 Task: In the Contact  Ariana_Allen@estee-lauder.com, Create email and send with subject: 'We're Thrilled to Welcome You ', and with mail content 'Good Day,_x000D_
Embrace the power of innovation. Our disruptive solution will propel your industry forward and position you as a leader in your field._x000D_
Best Regards', attach the document: Terms_and_conditions.doc and insert image: visitingcard.jpg. Below Best Regards, write Twitter and insert the URL: 'twitter.com'. Mark checkbox to create task to follow up : Tomorrow. Logged in from softage.1@softage.net
Action: Mouse moved to (86, 55)
Screenshot: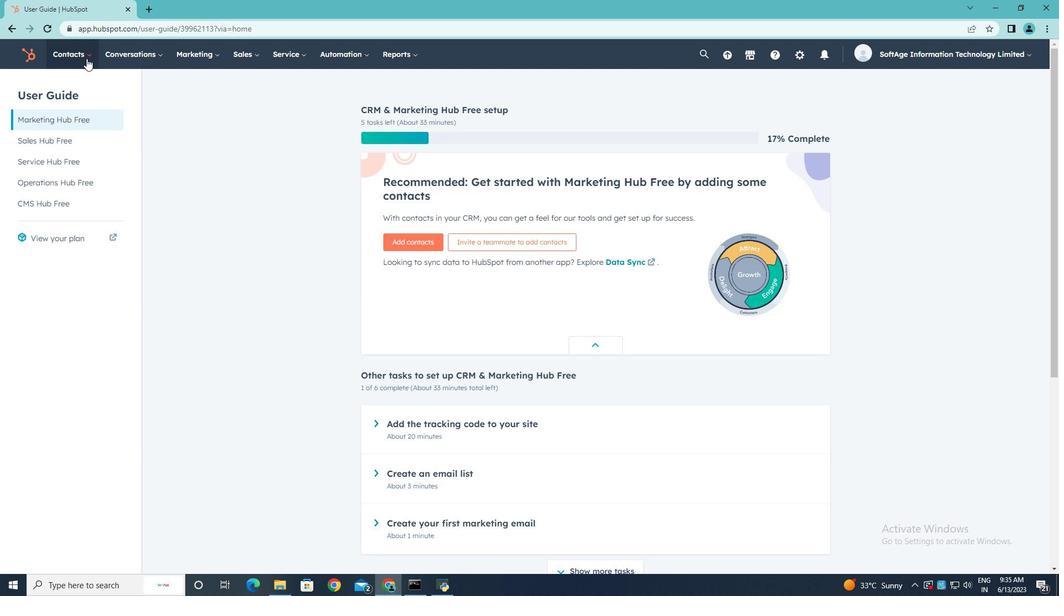 
Action: Mouse pressed left at (86, 55)
Screenshot: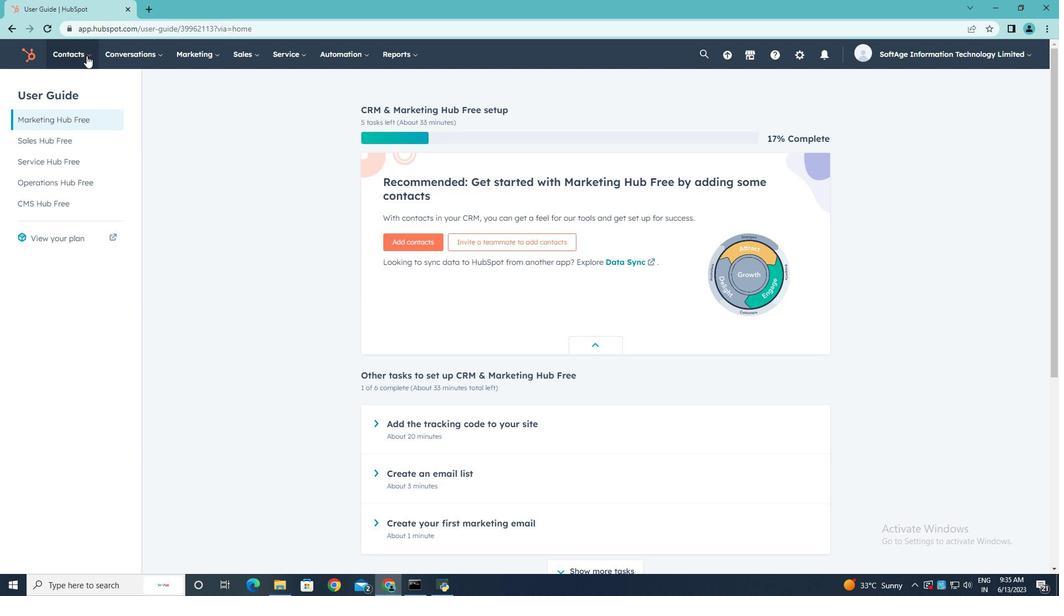 
Action: Mouse moved to (78, 88)
Screenshot: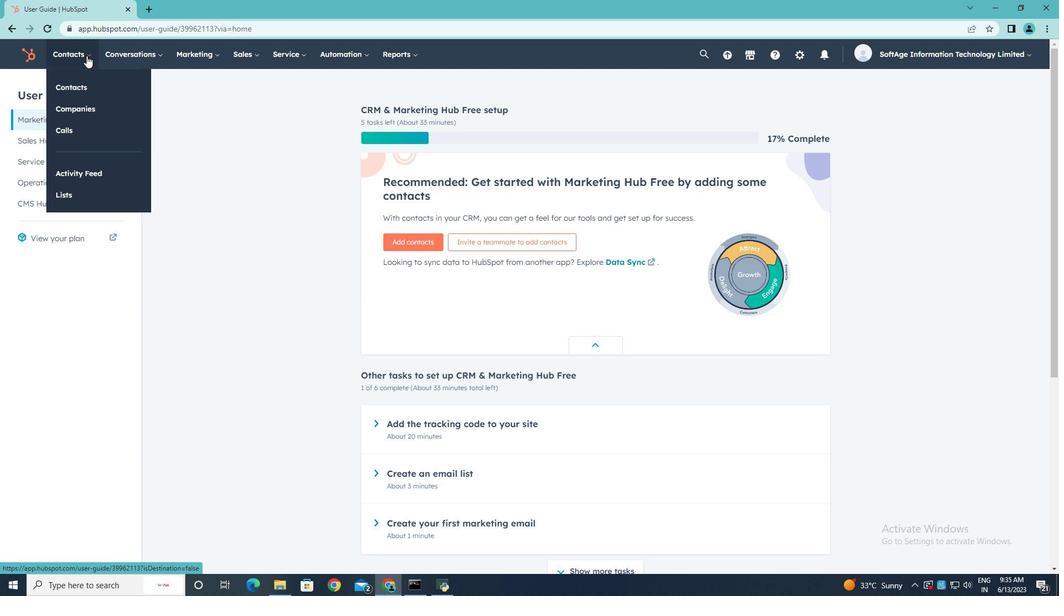 
Action: Mouse pressed left at (78, 88)
Screenshot: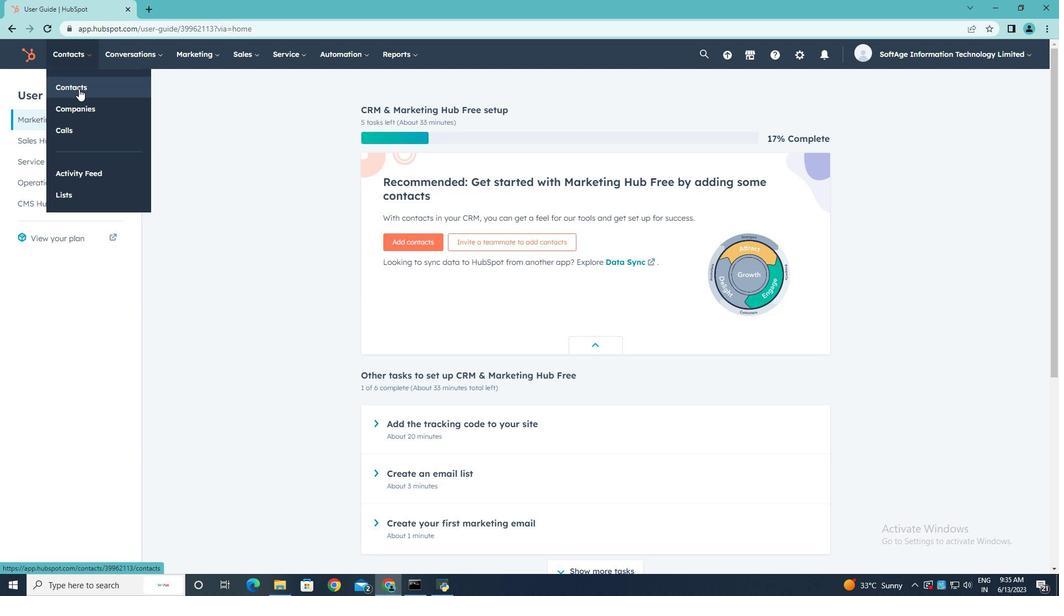 
Action: Mouse moved to (95, 183)
Screenshot: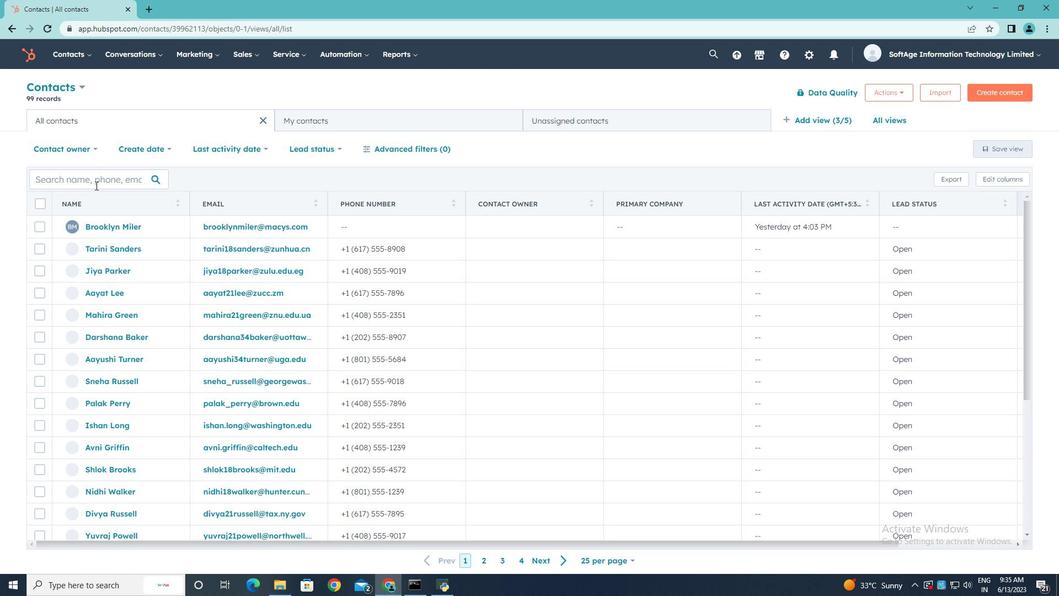 
Action: Mouse pressed left at (95, 183)
Screenshot: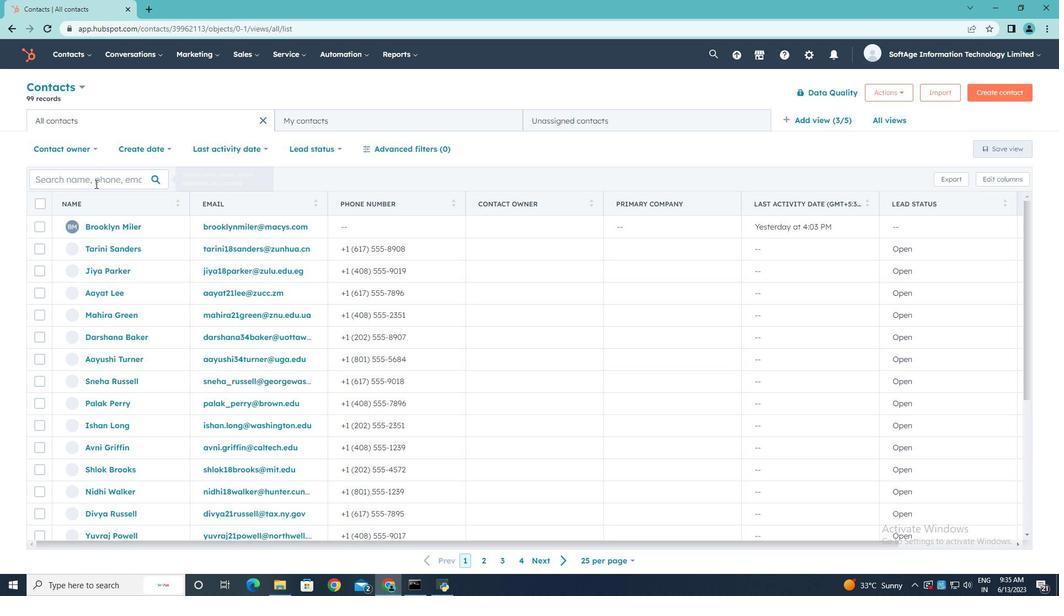 
Action: Key pressed <Key.shift>Ariana<Key.shift_r>_<Key.shift>Allen<Key.shift>@estee-lauder
Screenshot: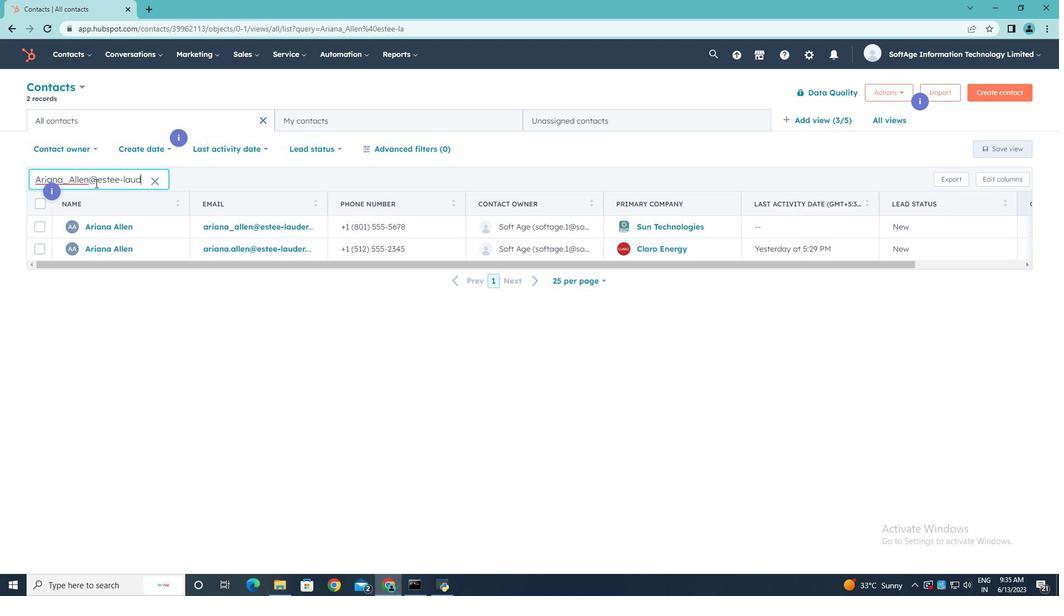
Action: Mouse moved to (108, 226)
Screenshot: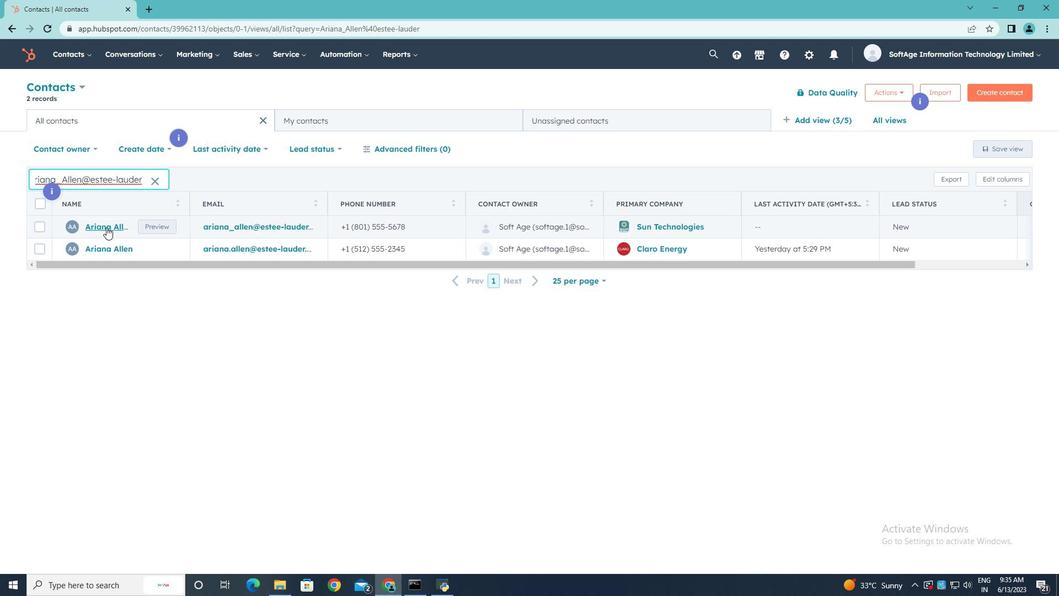 
Action: Mouse pressed left at (108, 226)
Screenshot: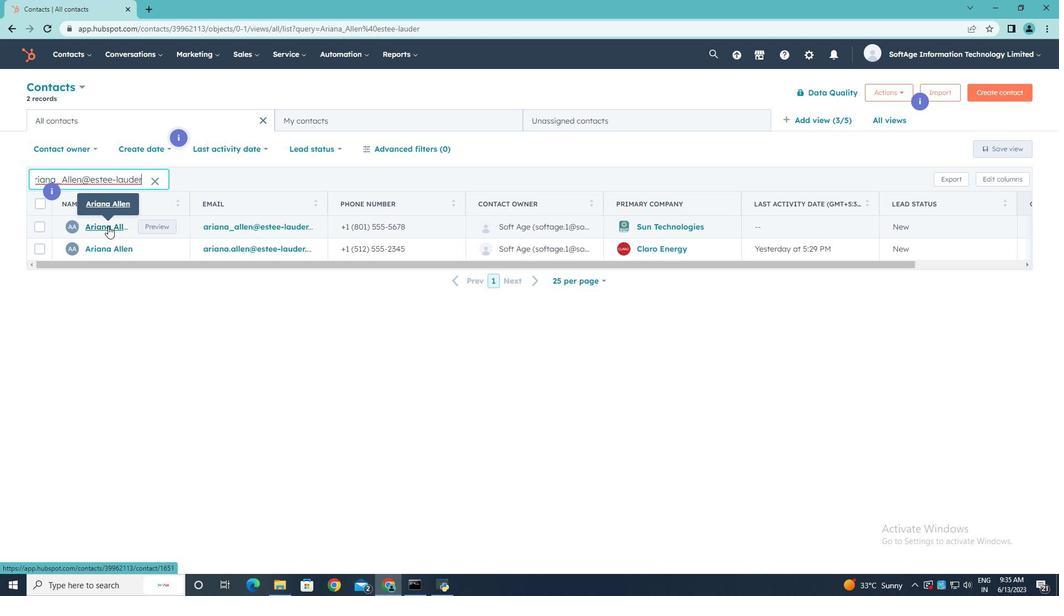 
Action: Mouse moved to (79, 184)
Screenshot: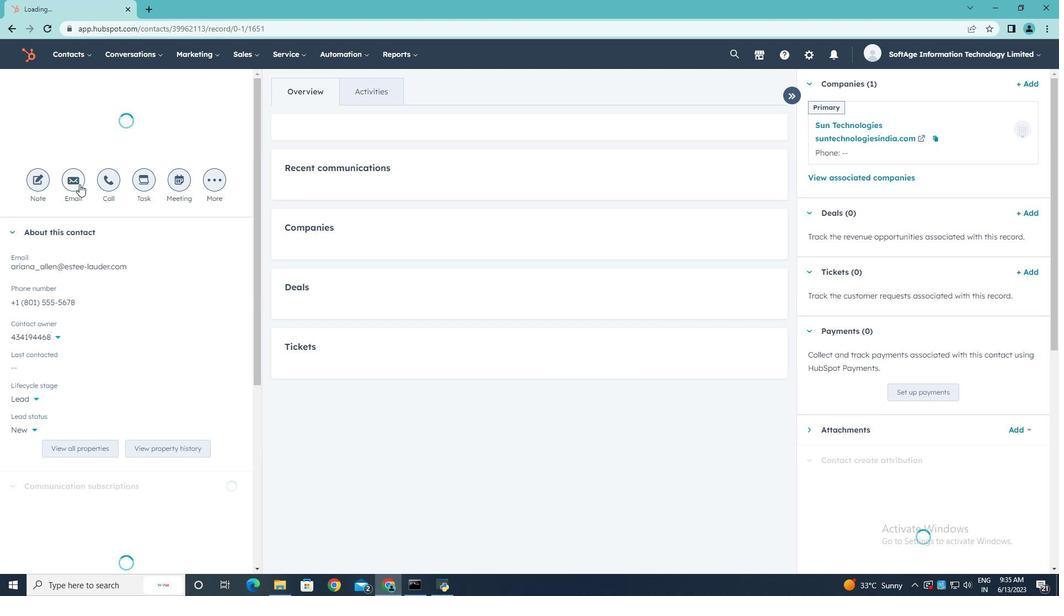 
Action: Mouse pressed left at (79, 184)
Screenshot: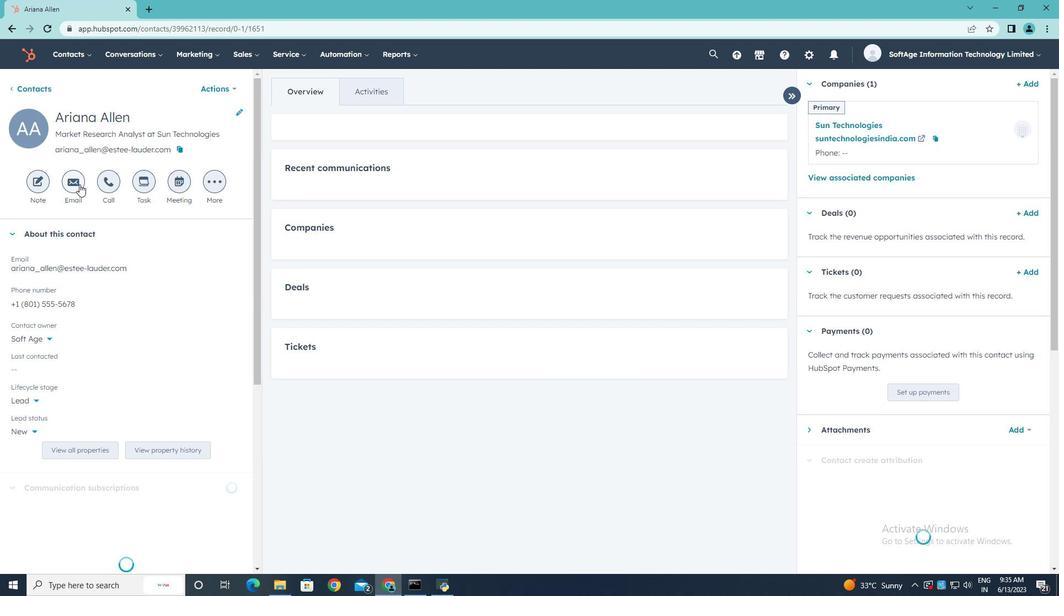 
Action: Mouse moved to (789, 374)
Screenshot: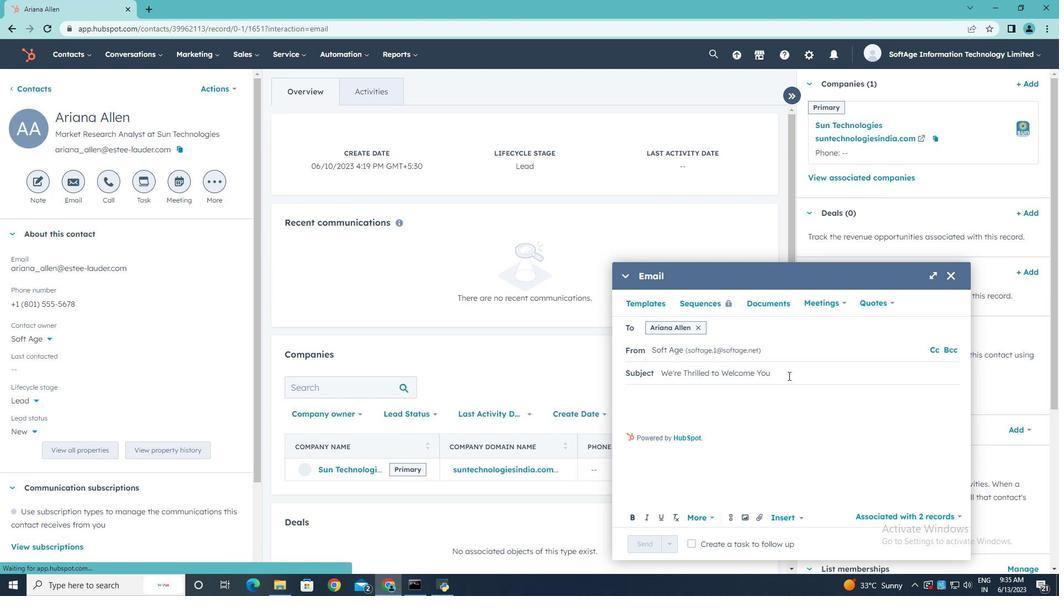 
Action: Mouse pressed left at (789, 374)
Screenshot: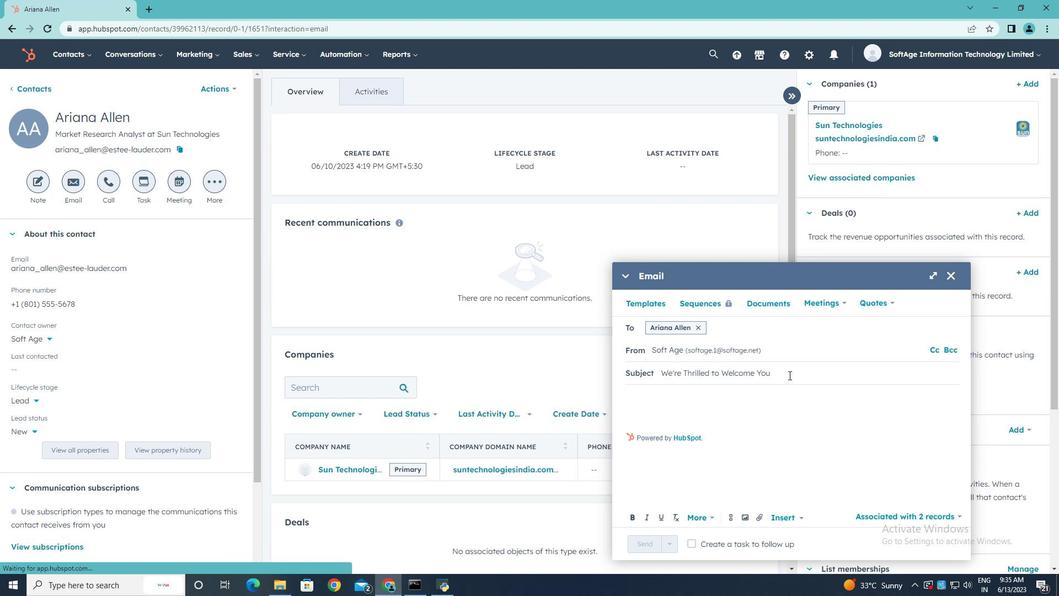 
Action: Mouse moved to (607, 363)
Screenshot: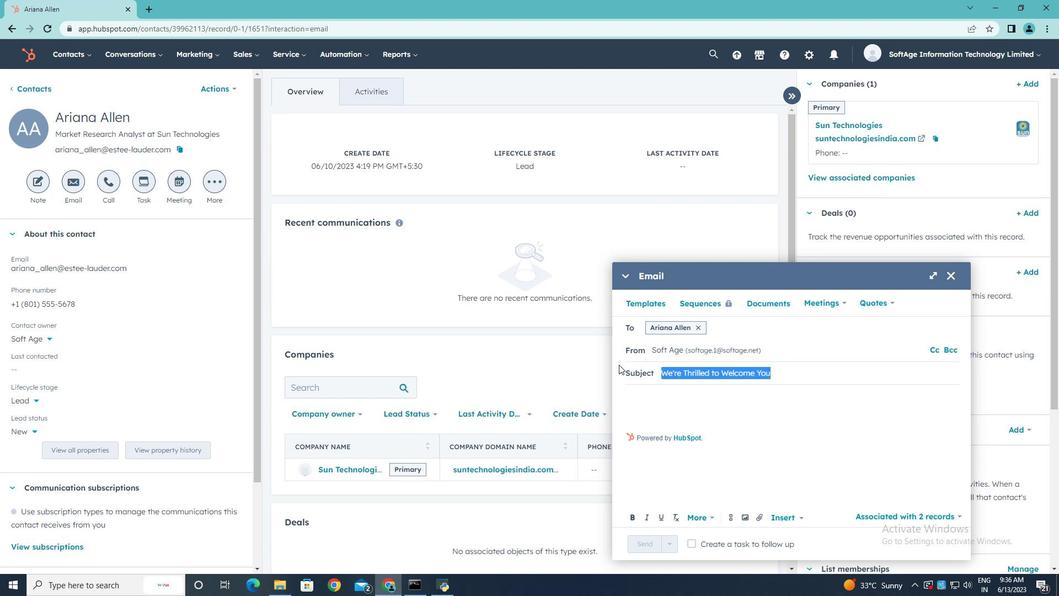 
Action: Key pressed <Key.shift>We're<Key.space><Key.shift>Thrilled<Key.space>to<Key.space><Key.shift>Welcome<Key.space><Key.shift>You
Screenshot: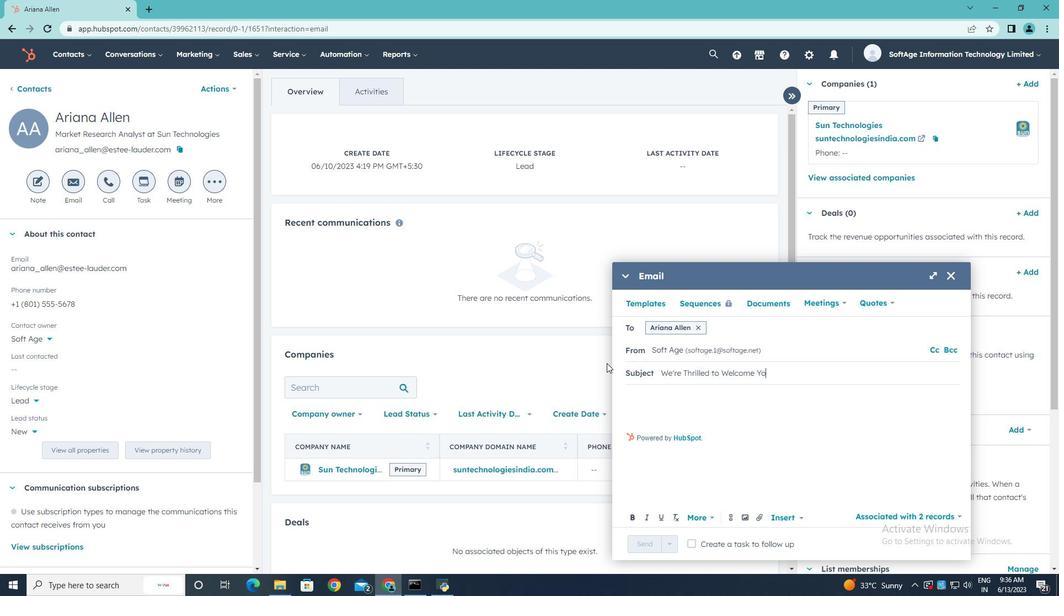 
Action: Mouse moved to (635, 396)
Screenshot: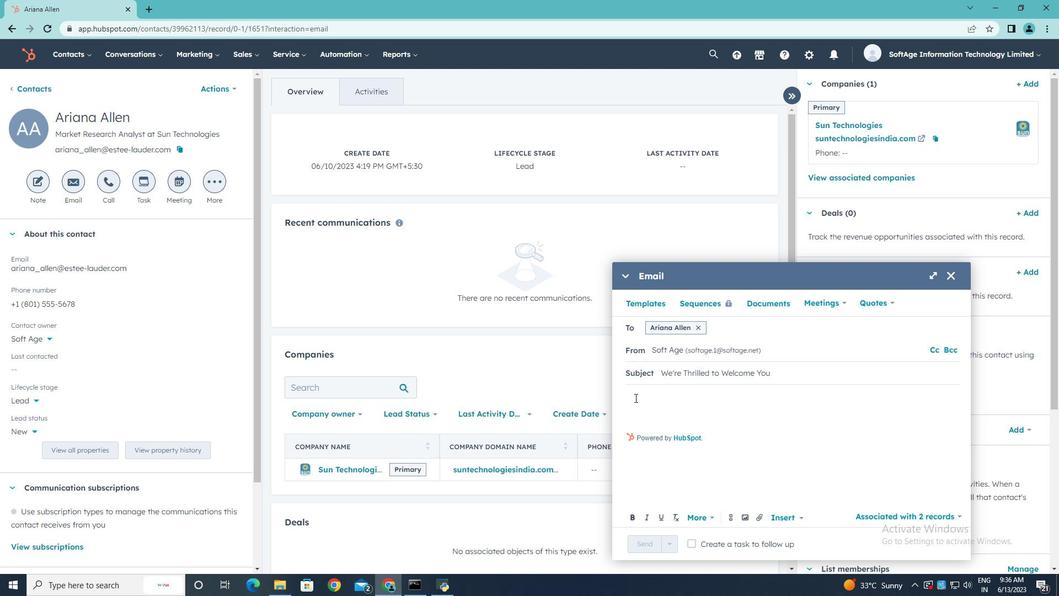 
Action: Mouse pressed left at (635, 396)
Screenshot: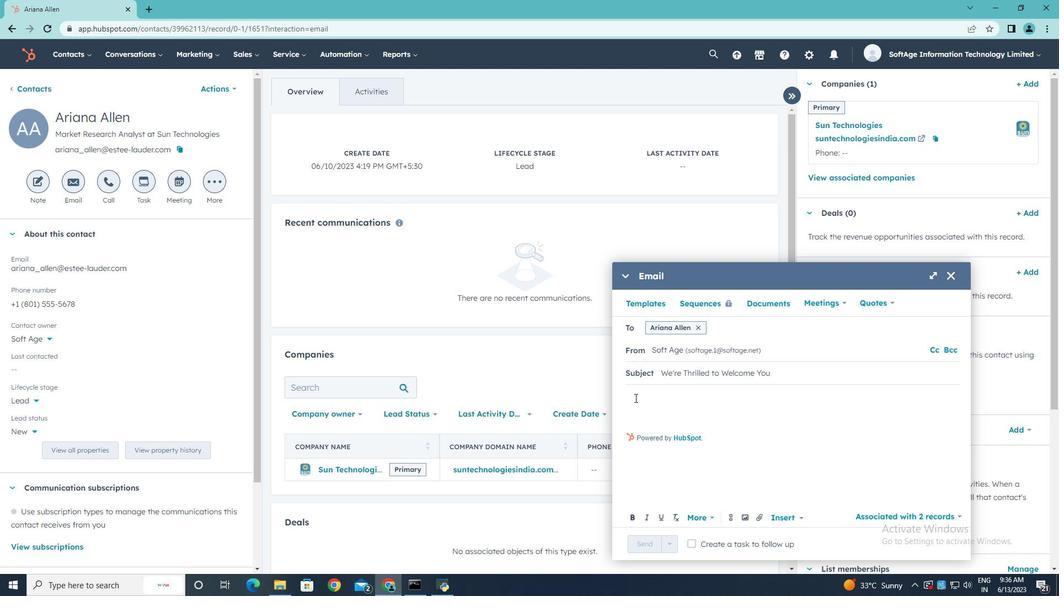 
Action: Mouse moved to (635, 396)
Screenshot: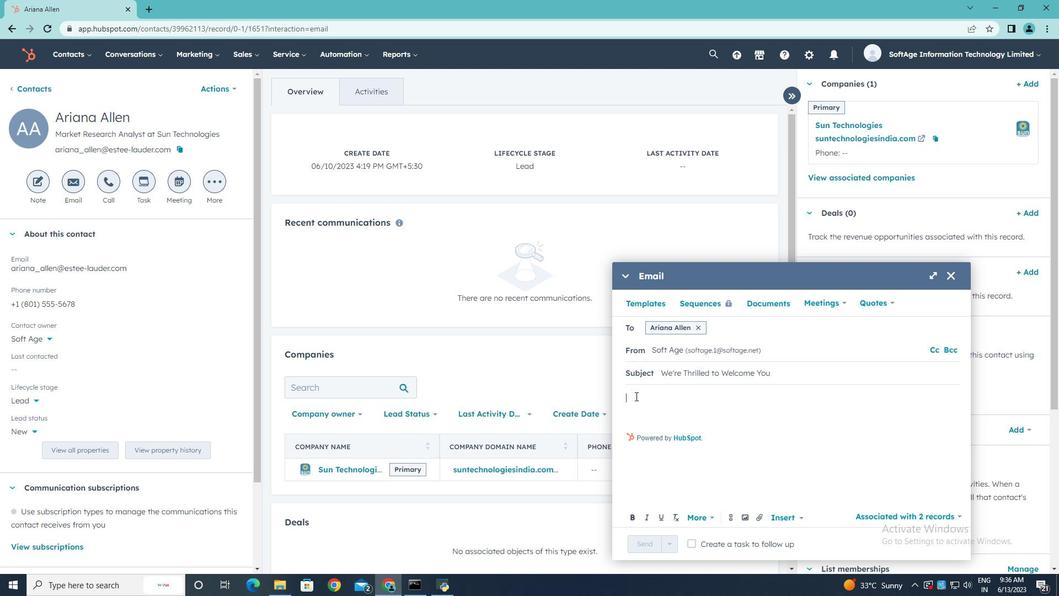 
Action: Key pressed <Key.shift><Key.shift><Key.shift><Key.shift>Good<Key.space><Key.shift>Day,
Screenshot: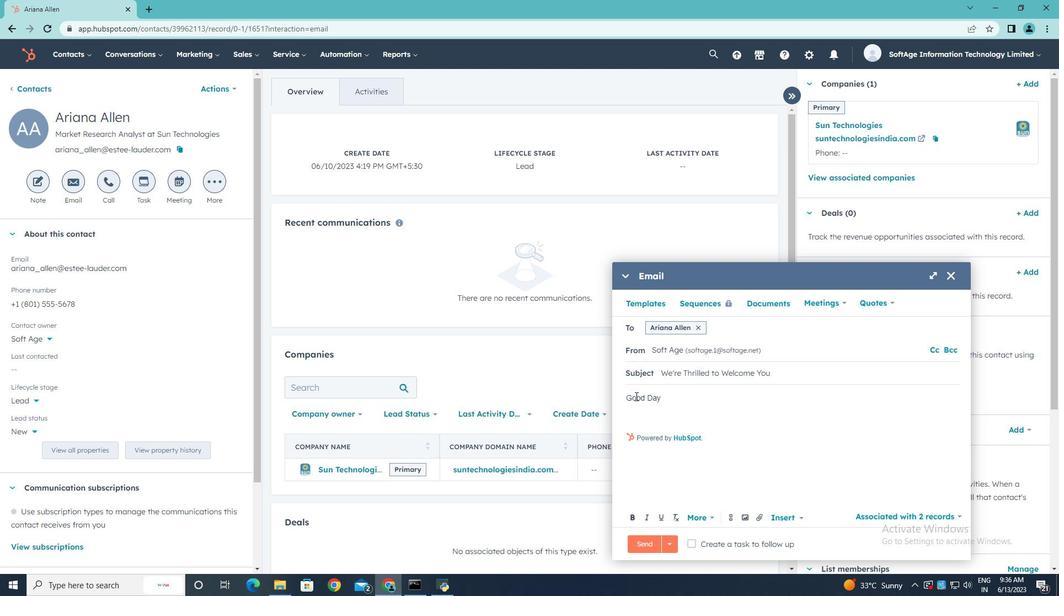 
Action: Mouse moved to (628, 409)
Screenshot: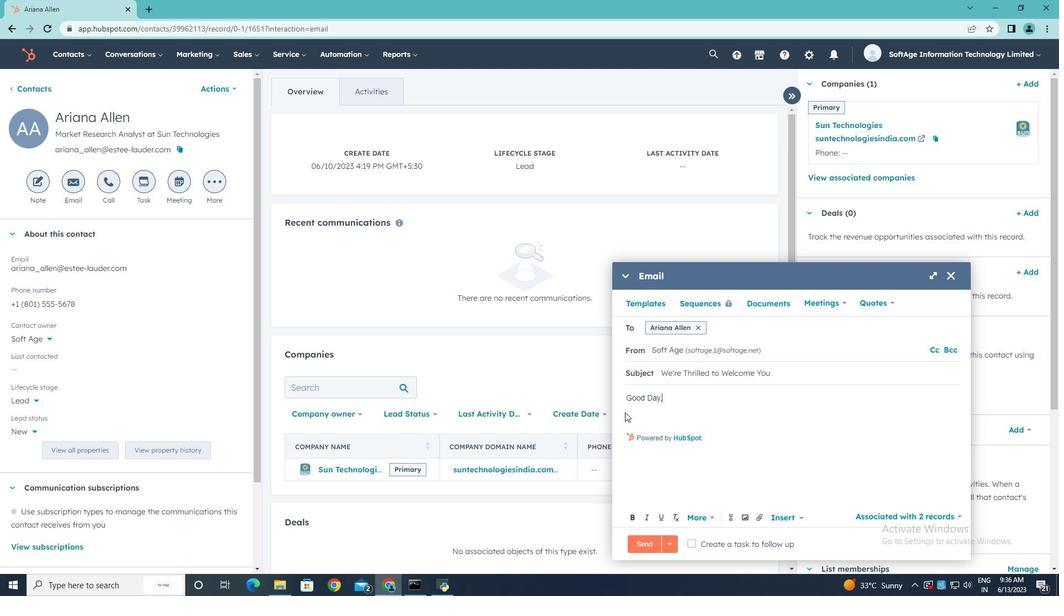 
Action: Mouse pressed left at (628, 409)
Screenshot: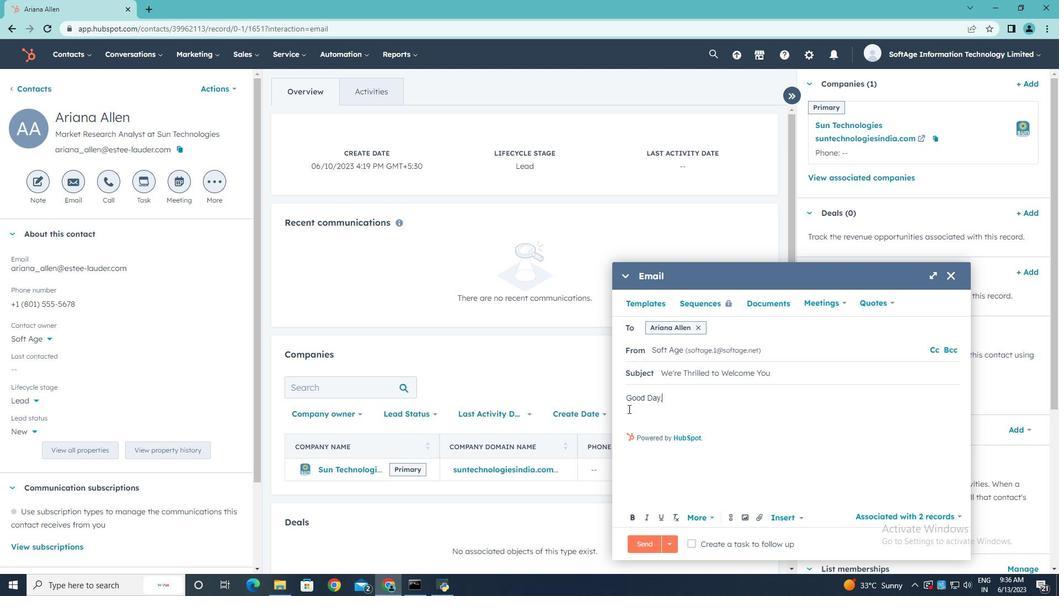 
Action: Mouse moved to (651, 251)
Screenshot: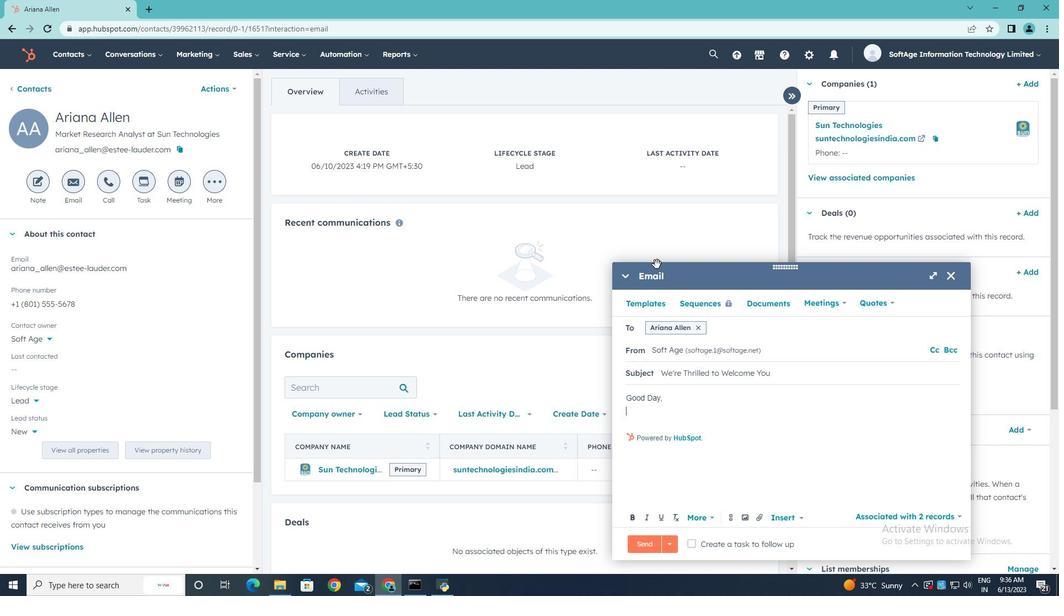 
Action: Key pressed <Key.shift>Embrace<Key.space>the<Key.space>power<Key.space>of<Key.space>innovation.<Key.space><Key.shift>Our<Key.space>disruptive<Key.space>solution<Key.space>wo<Key.backspace>ill<Key.space>propr<Key.backspace><Key.backspace>pel<Key.space>your<Key.space>industry<Key.space>forward<Key.space>and<Key.space>position<Key.space>you<Key.space>as<Key.space>a<Key.space>leader<Key.space>in<Key.space>your<Key.space>field.
Screenshot: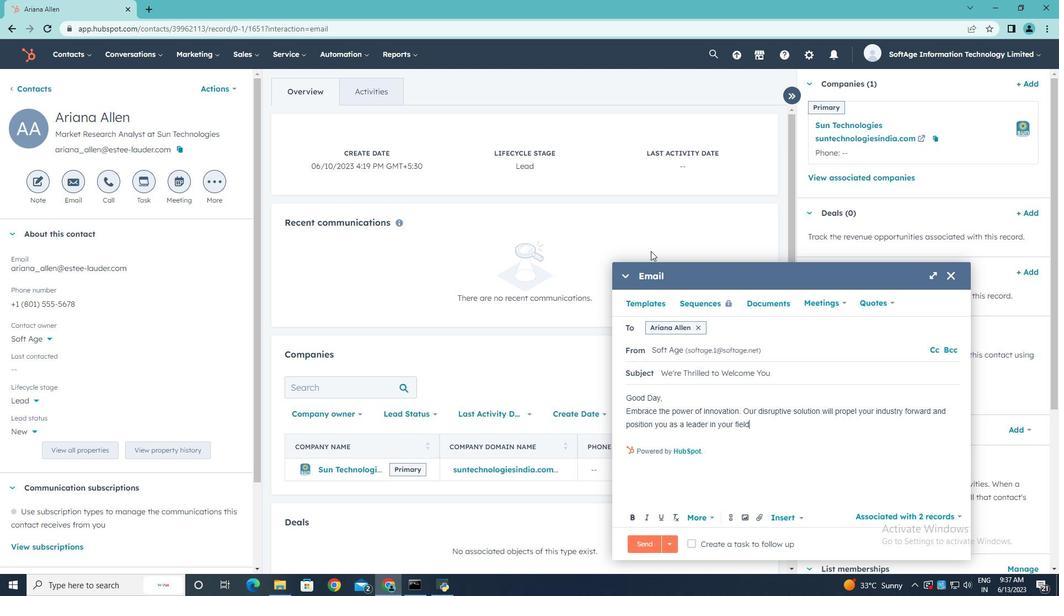 
Action: Mouse moved to (643, 435)
Screenshot: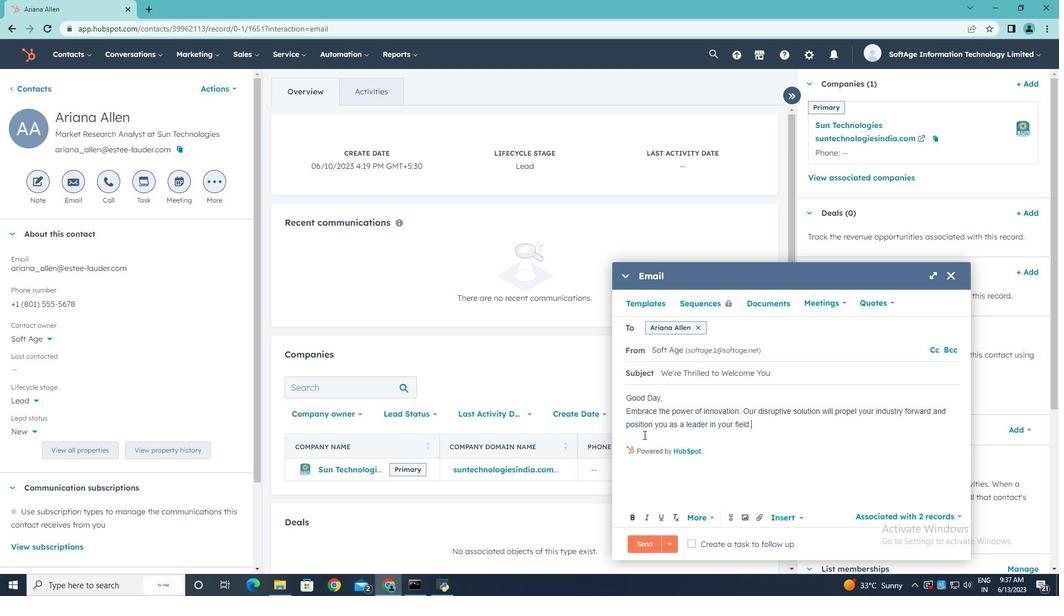 
Action: Mouse pressed left at (643, 435)
Screenshot: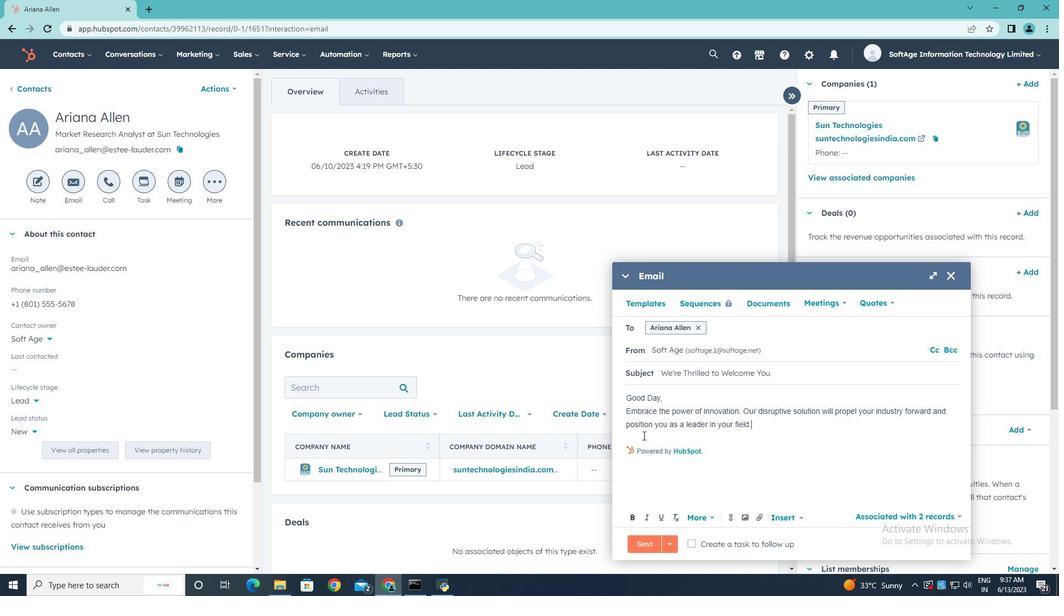 
Action: Mouse moved to (643, 435)
Screenshot: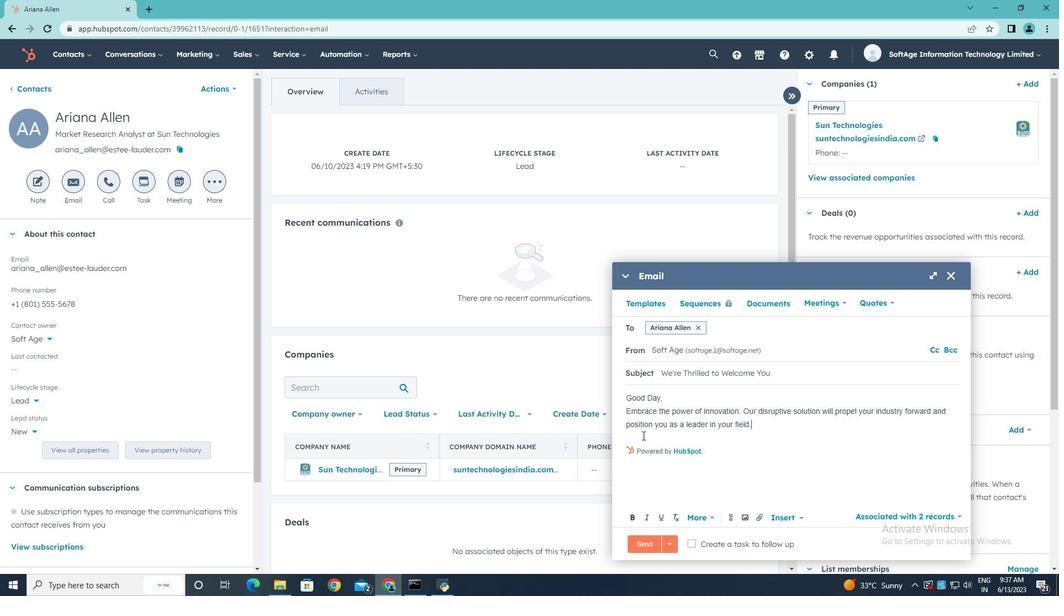 
Action: Key pressed <Key.shift>Best<Key.space><Key.shift>Regards,
Screenshot: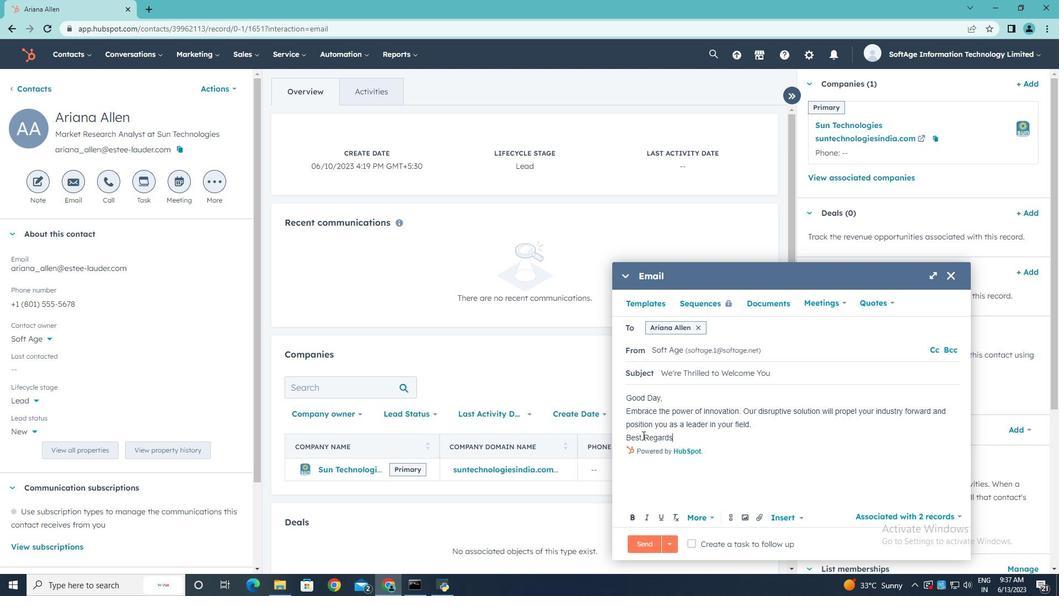 
Action: Mouse moved to (762, 519)
Screenshot: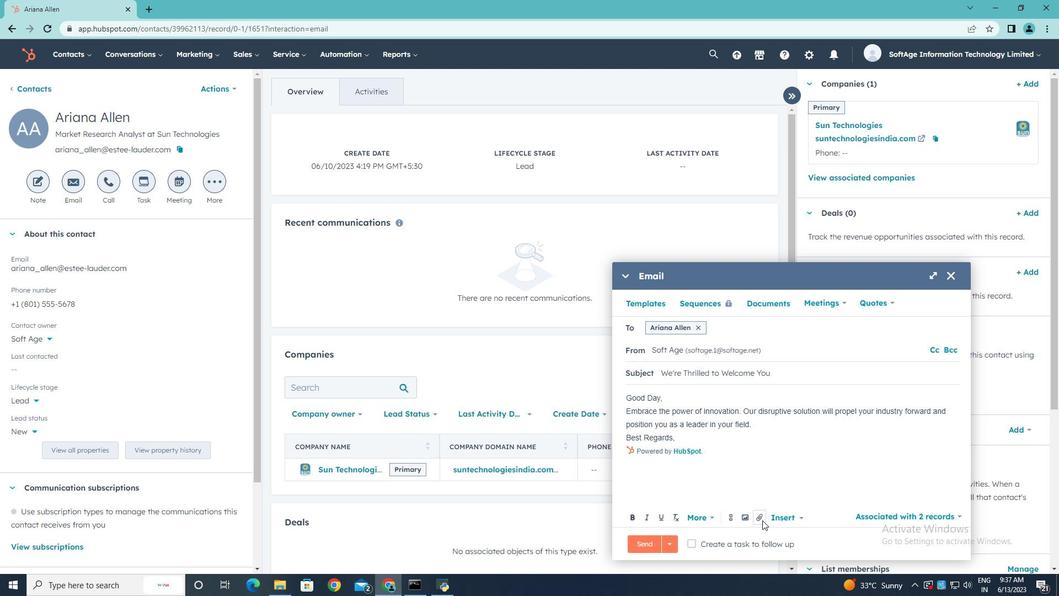 
Action: Mouse pressed left at (762, 519)
Screenshot: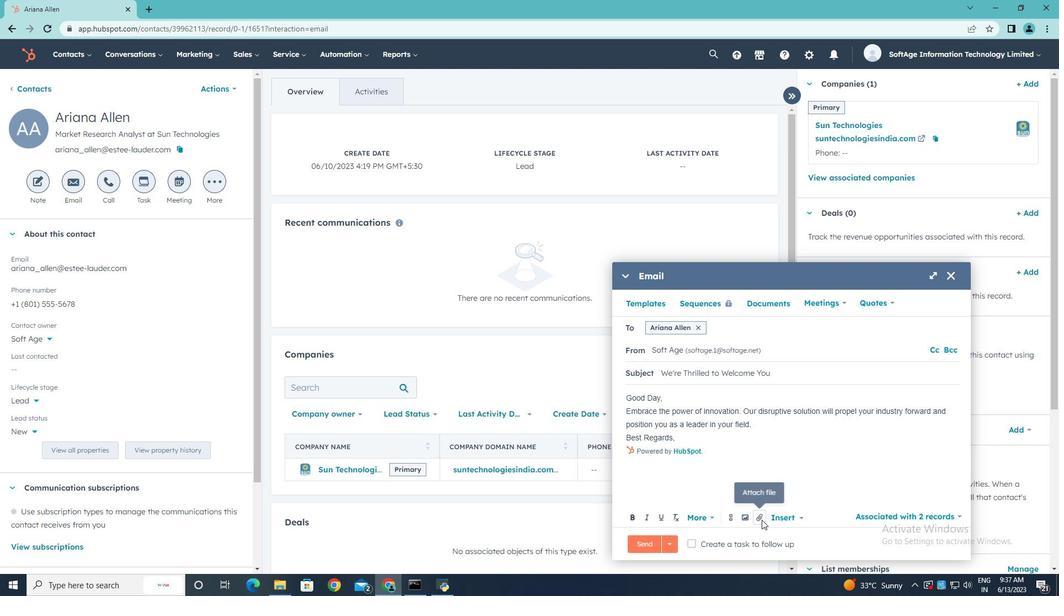 
Action: Mouse moved to (784, 486)
Screenshot: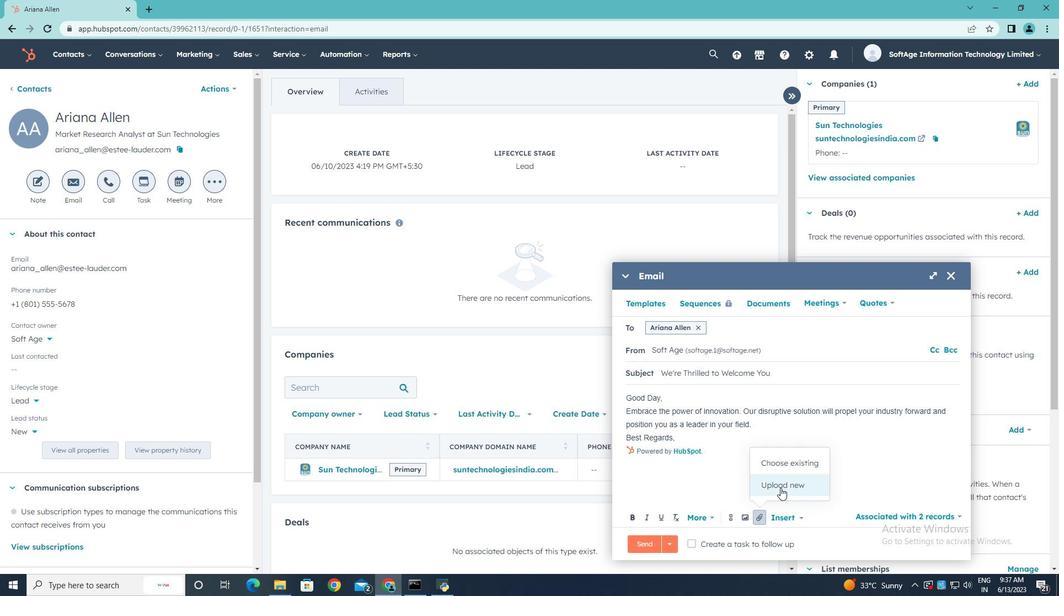 
Action: Mouse pressed left at (784, 486)
Screenshot: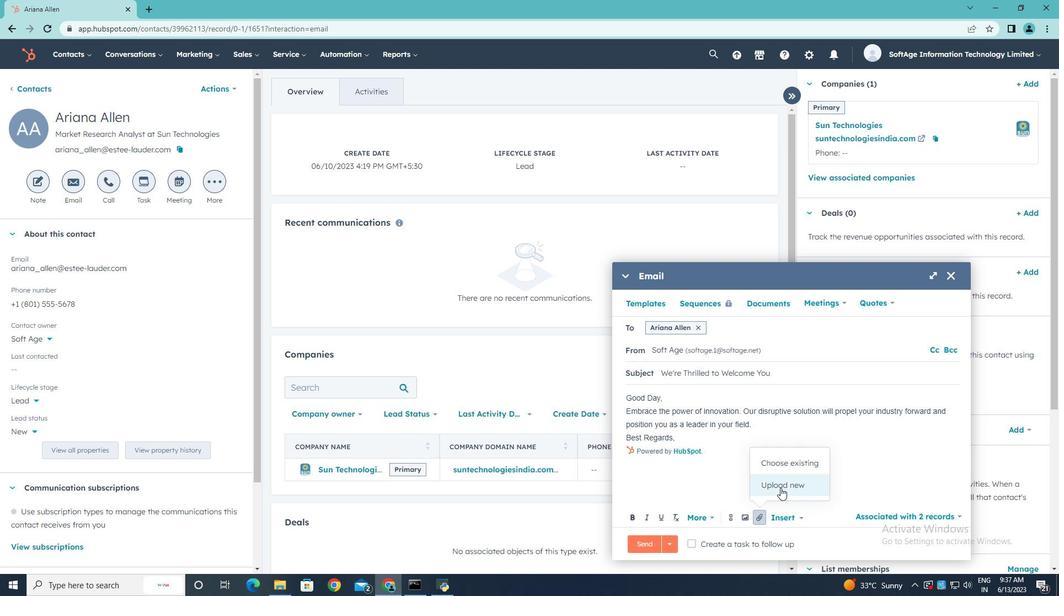 
Action: Mouse moved to (215, 94)
Screenshot: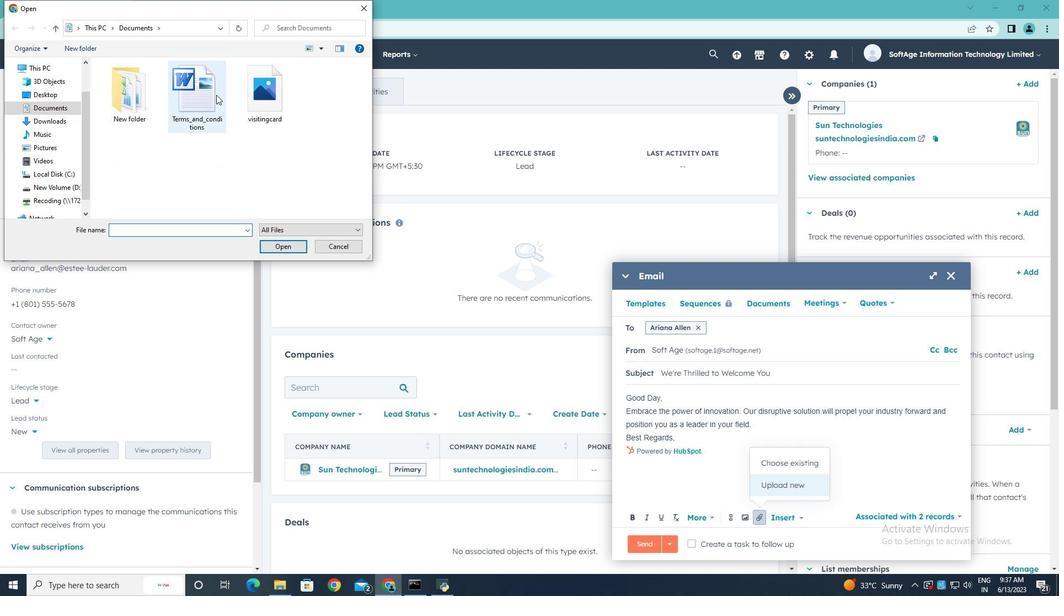 
Action: Mouse pressed left at (215, 94)
Screenshot: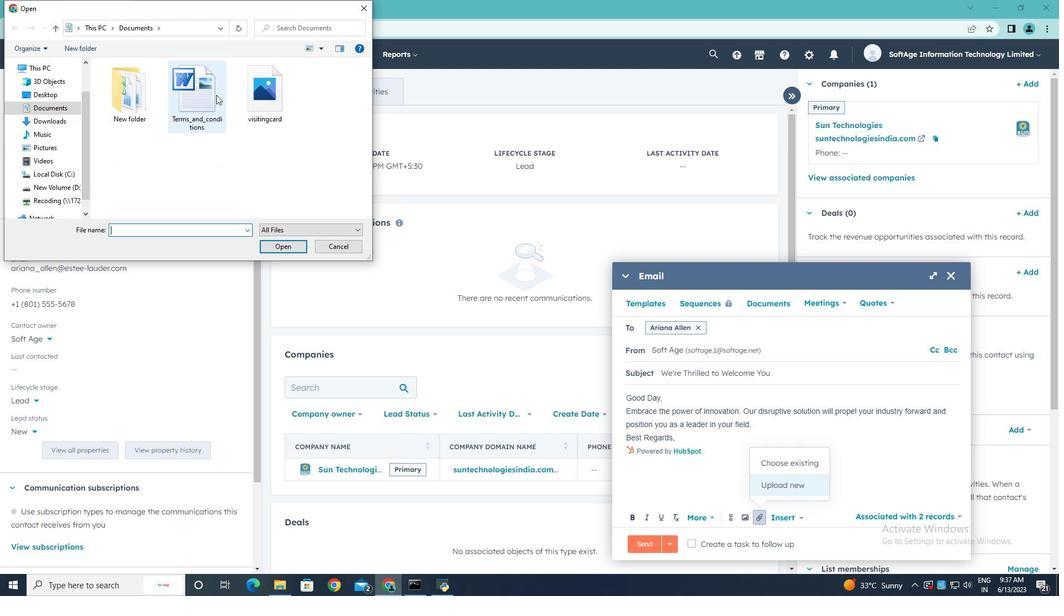 
Action: Mouse moved to (283, 242)
Screenshot: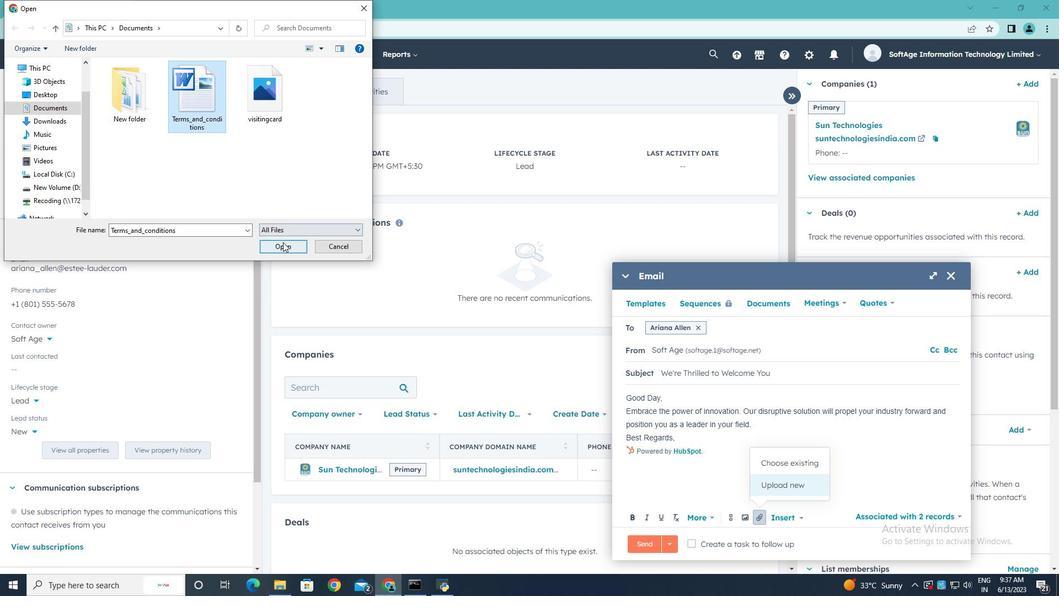 
Action: Mouse pressed left at (283, 242)
Screenshot: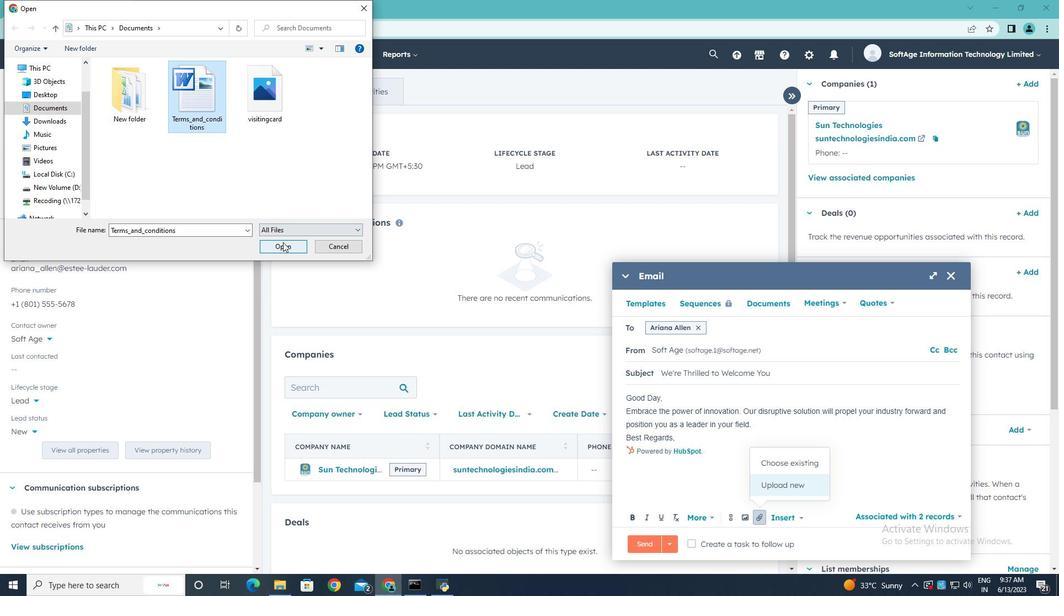 
Action: Mouse moved to (757, 486)
Screenshot: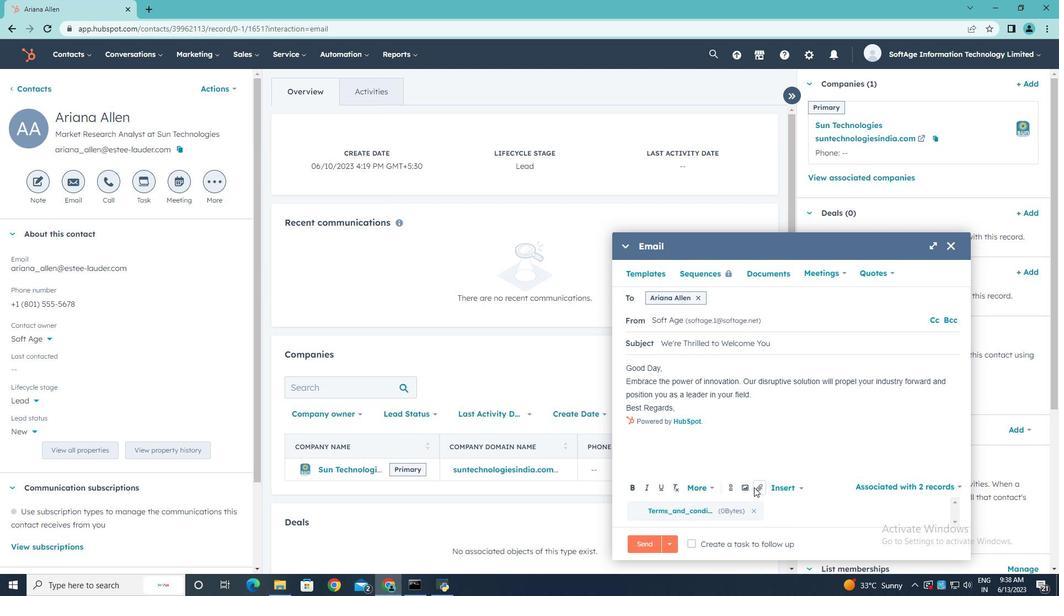 
Action: Mouse pressed left at (757, 486)
Screenshot: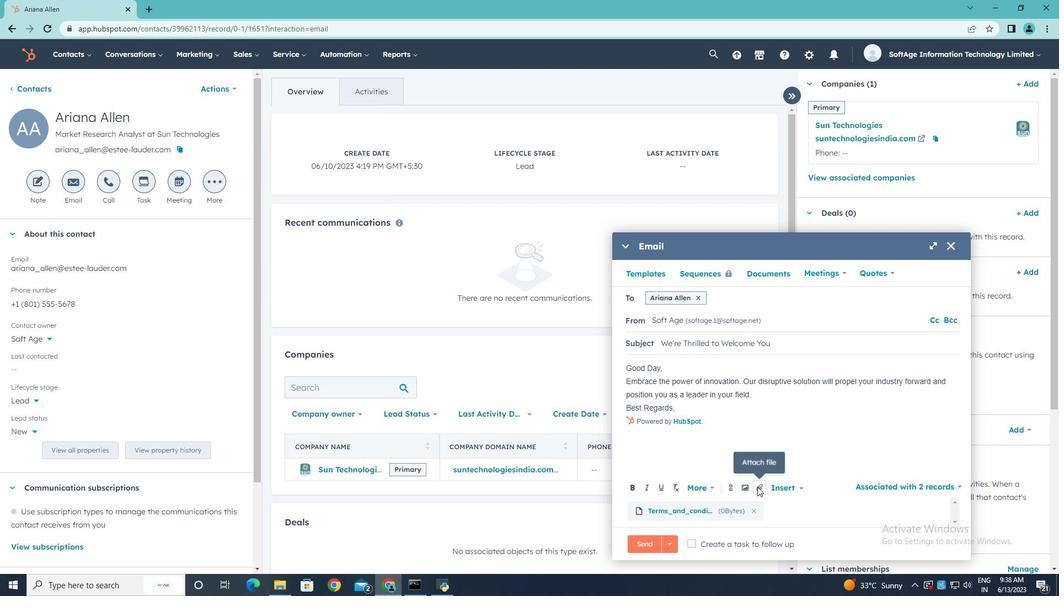 
Action: Mouse moved to (773, 455)
Screenshot: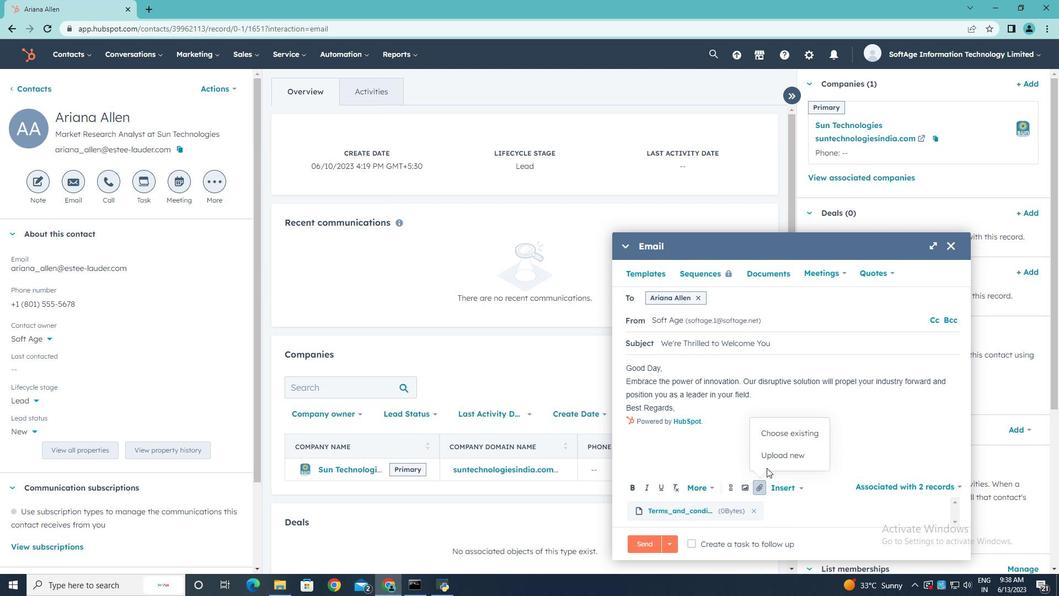 
Action: Mouse pressed left at (773, 455)
Screenshot: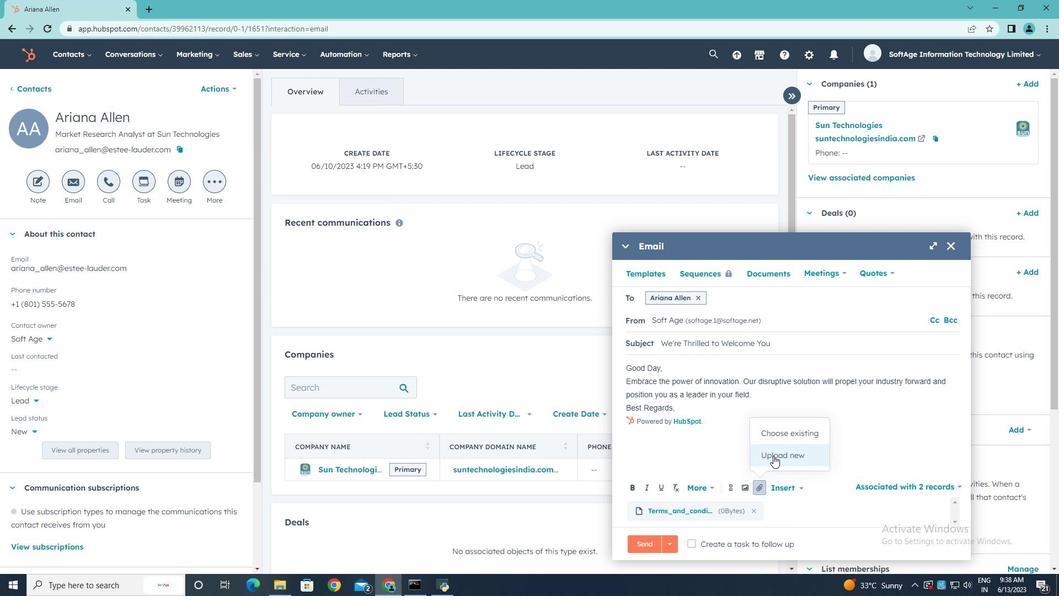 
Action: Mouse moved to (270, 104)
Screenshot: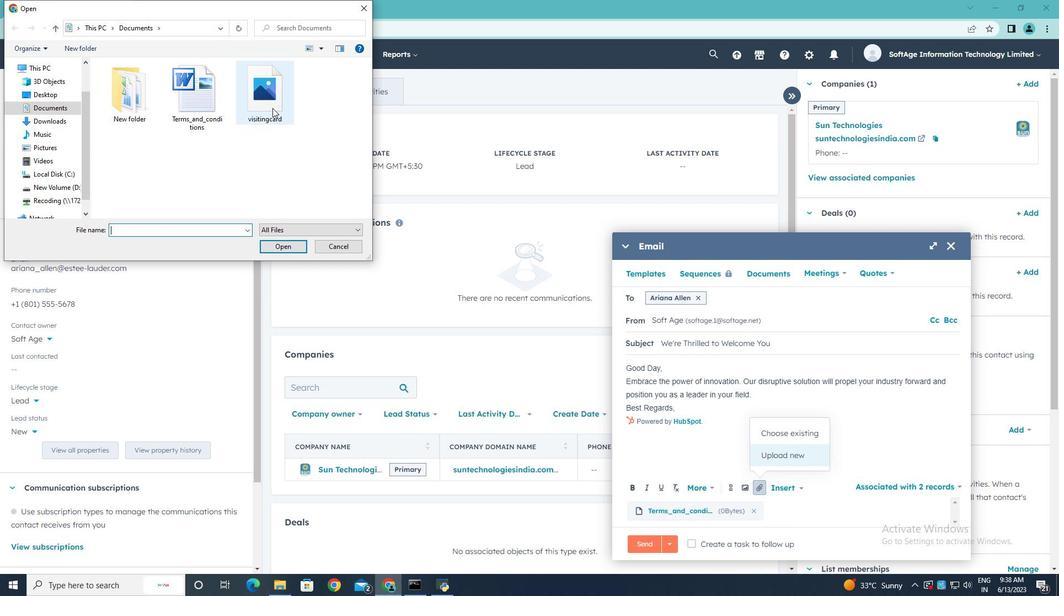 
Action: Mouse pressed left at (270, 104)
Screenshot: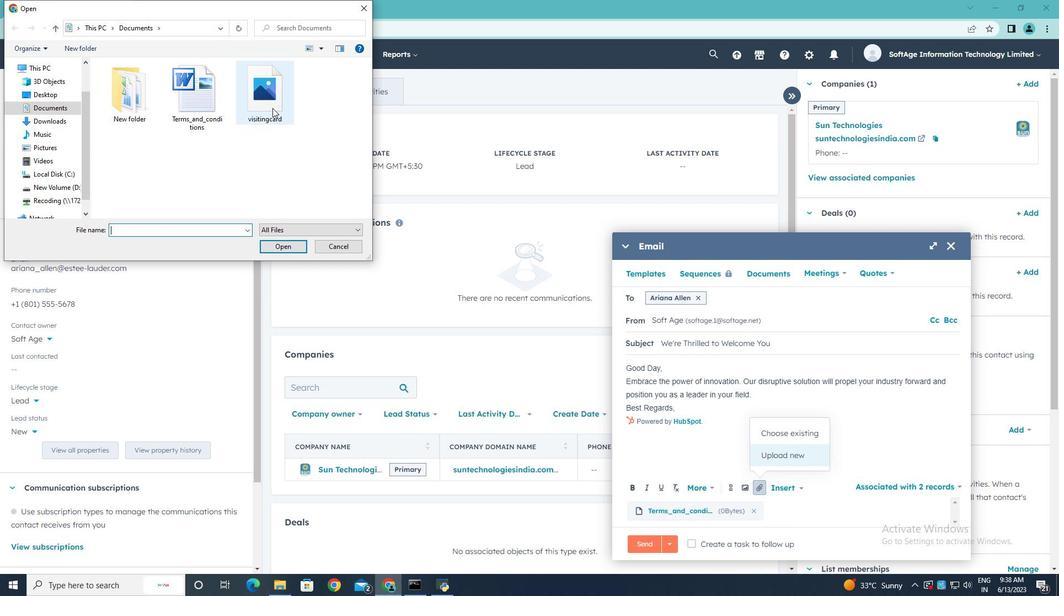 
Action: Mouse moved to (289, 245)
Screenshot: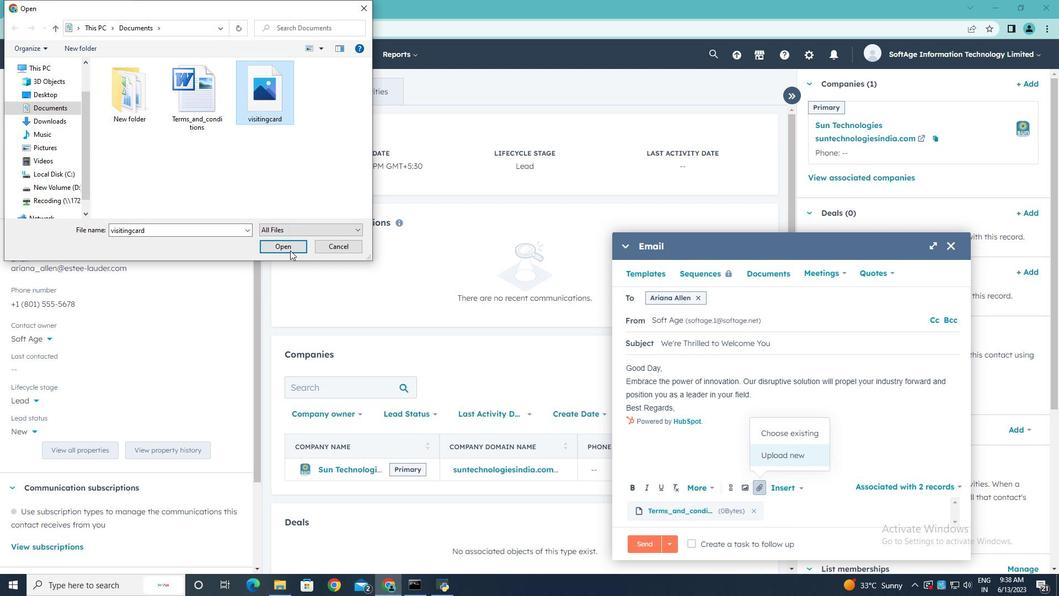 
Action: Mouse pressed left at (289, 245)
Screenshot: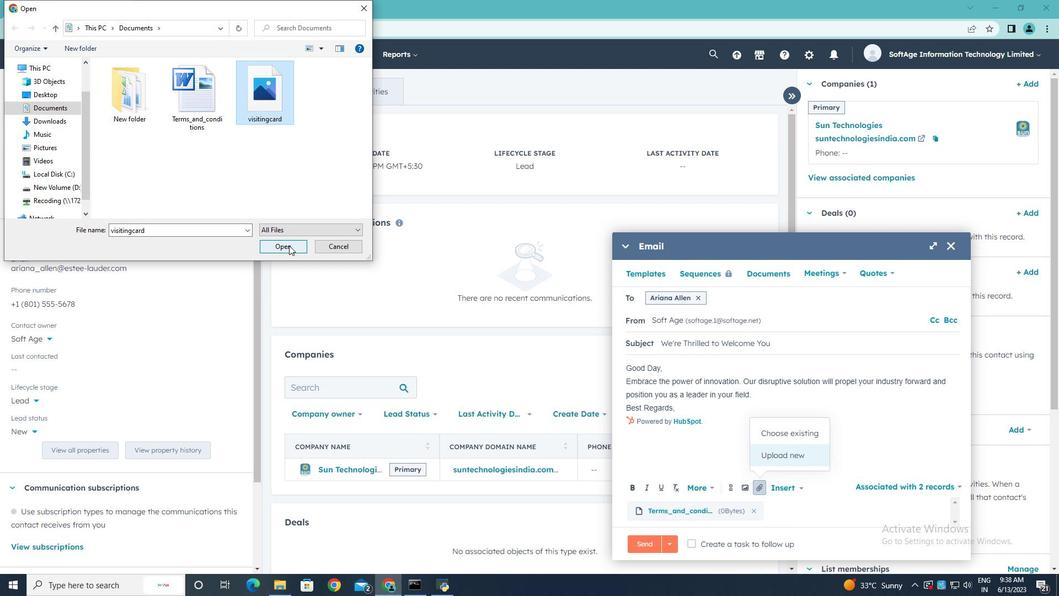 
Action: Mouse moved to (680, 405)
Screenshot: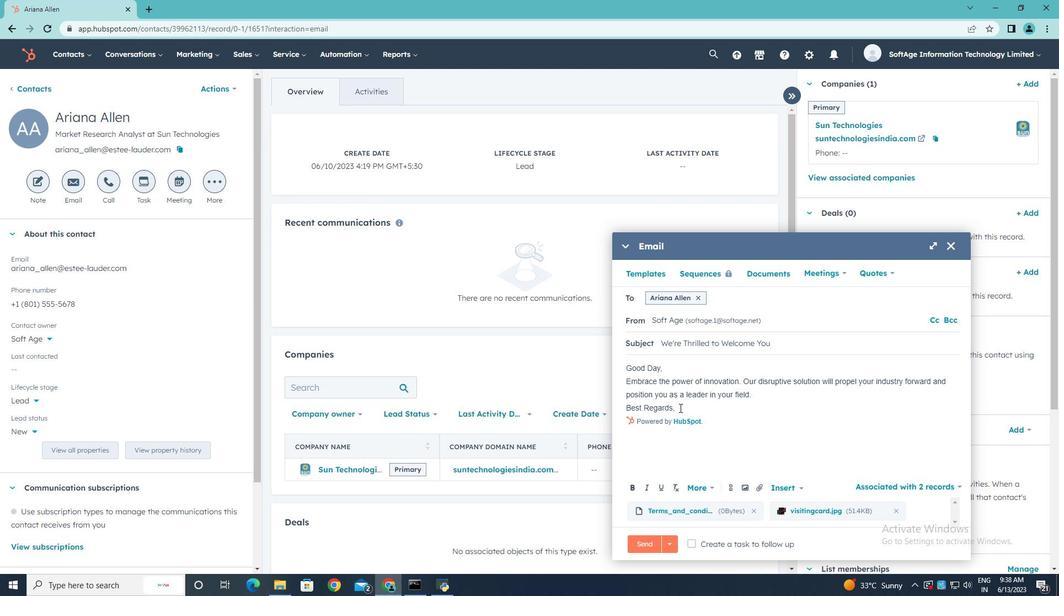 
Action: Mouse pressed left at (680, 405)
Screenshot: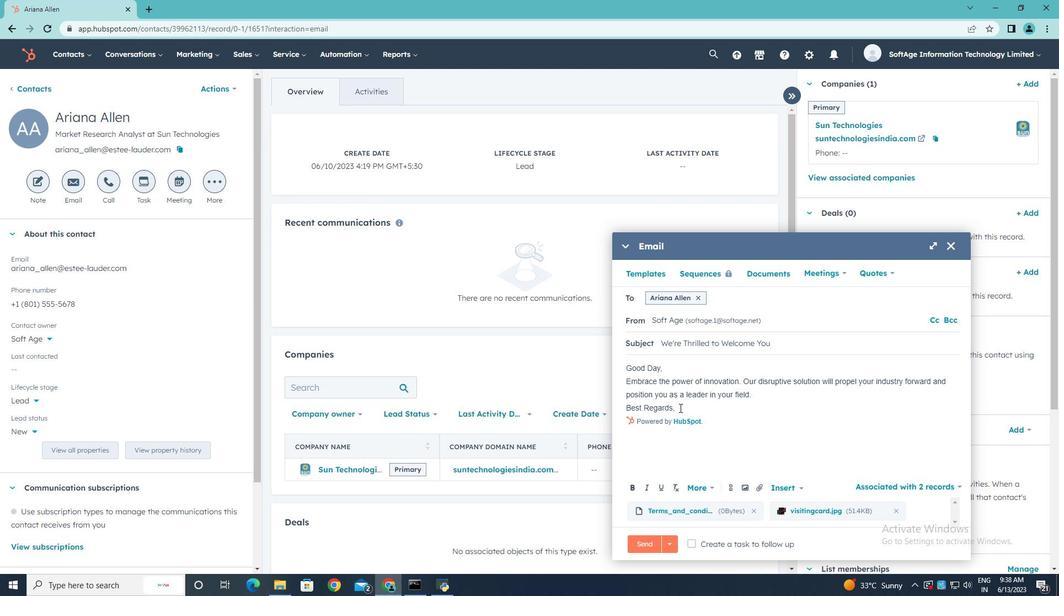 
Action: Mouse moved to (680, 405)
Screenshot: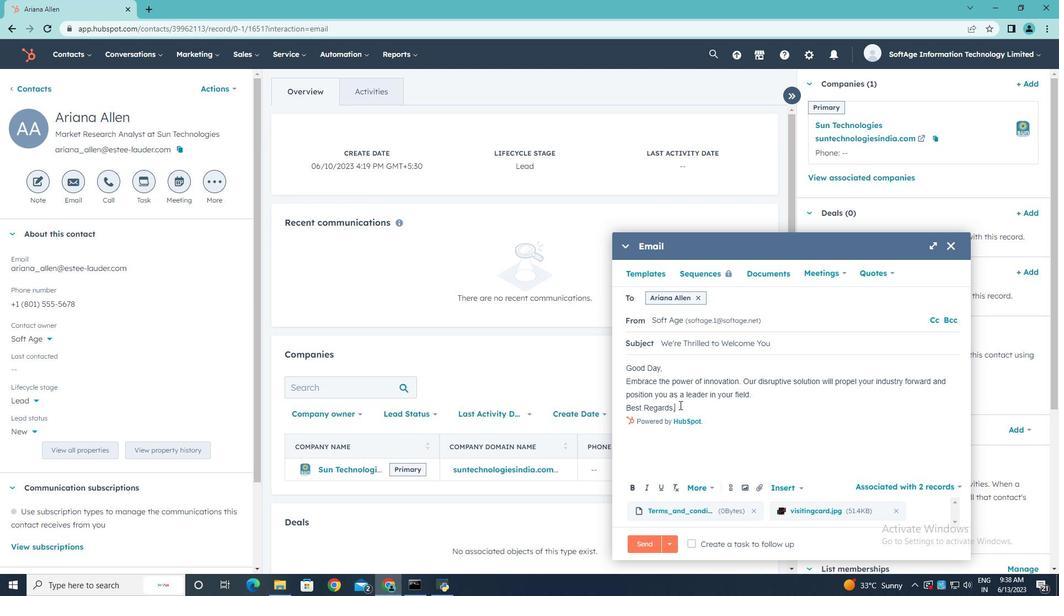 
Action: Key pressed <Key.enter>
Screenshot: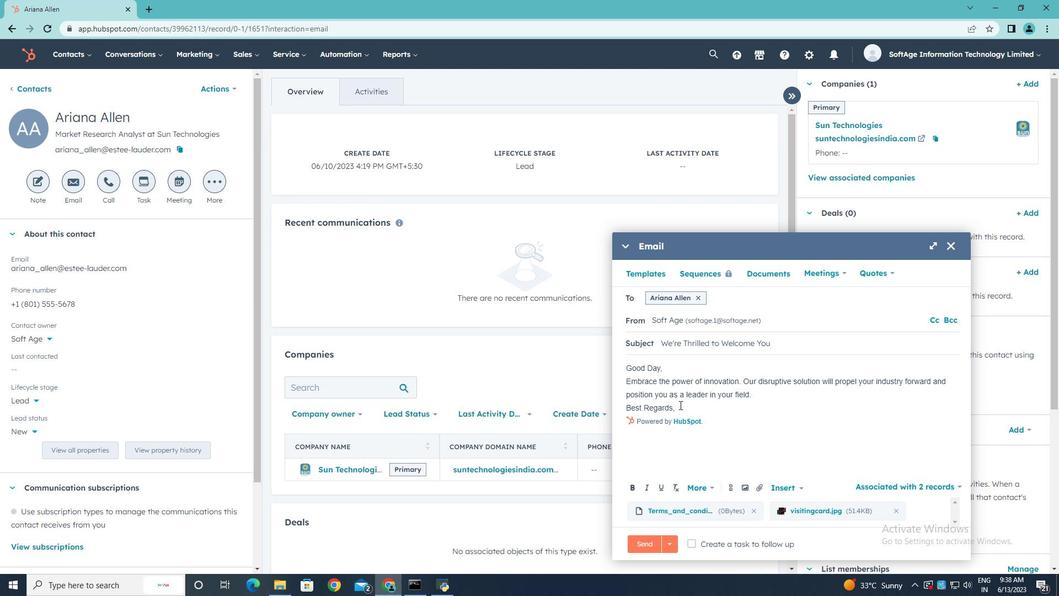 
Action: Mouse moved to (729, 486)
Screenshot: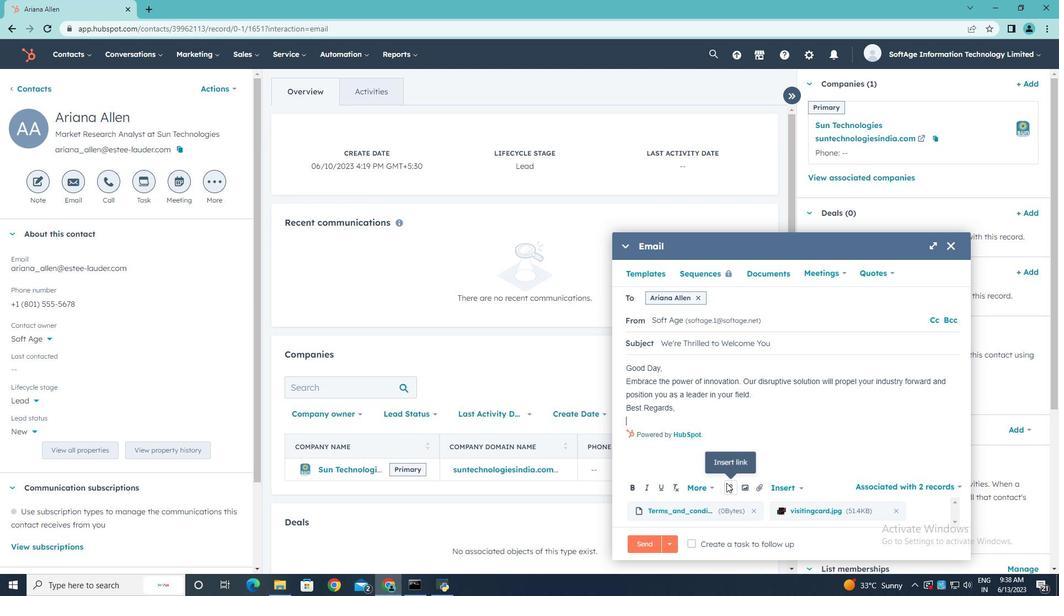 
Action: Mouse pressed left at (729, 486)
Screenshot: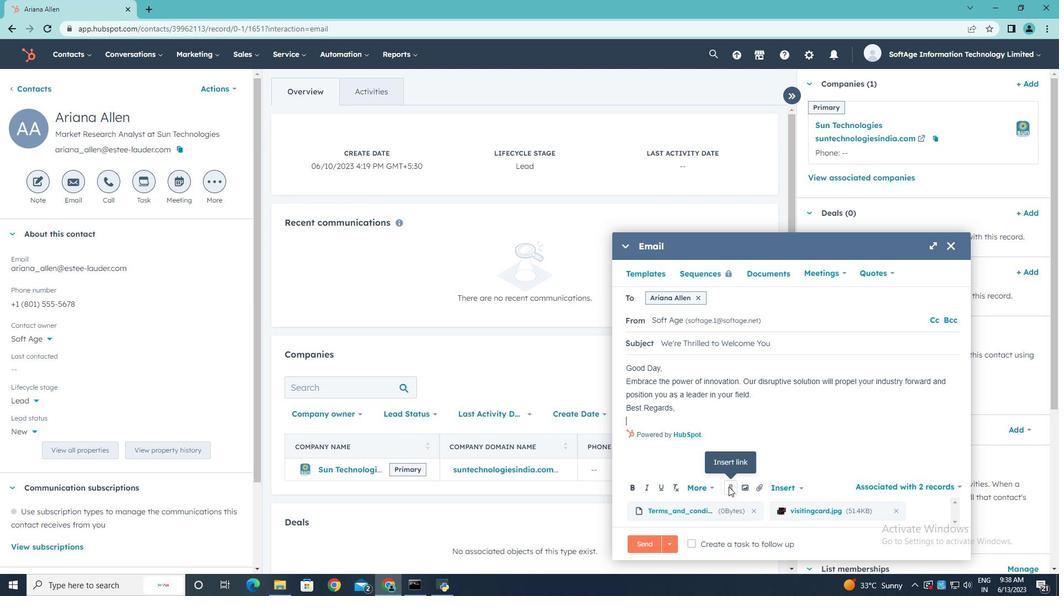 
Action: Mouse moved to (760, 362)
Screenshot: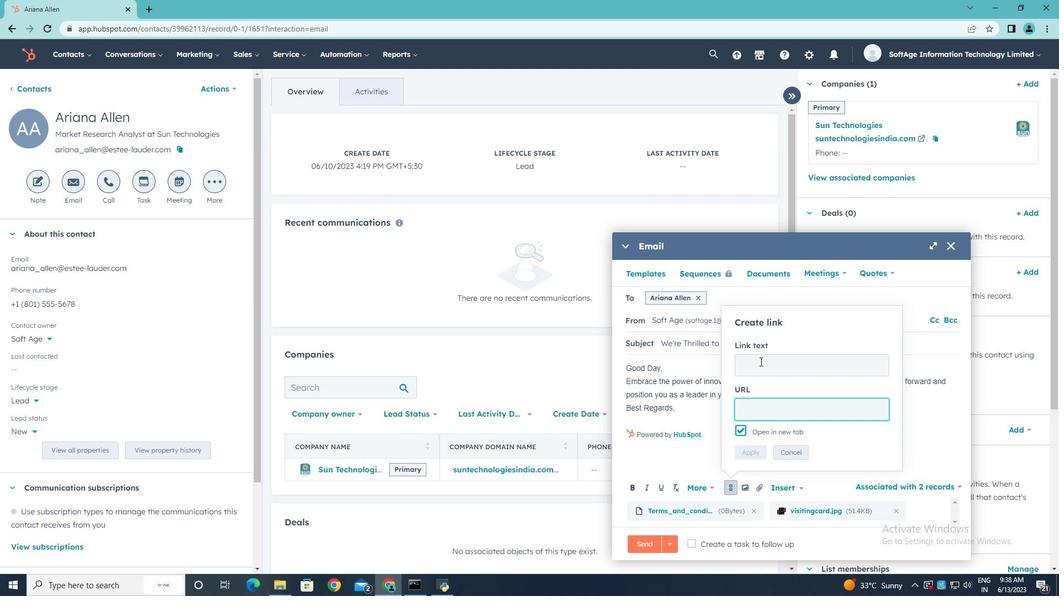 
Action: Mouse pressed left at (760, 362)
Screenshot: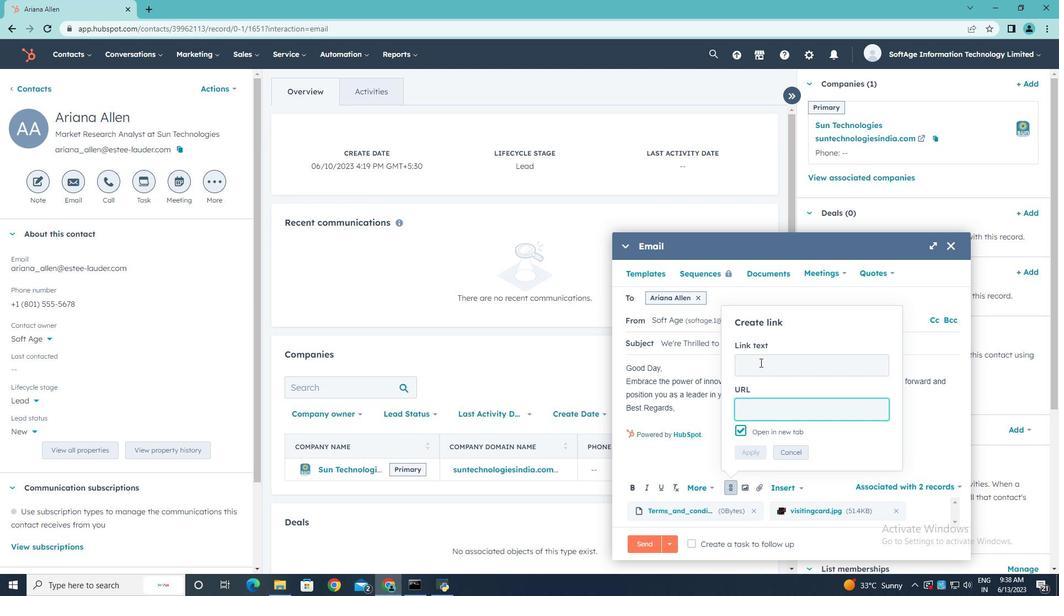 
Action: Mouse moved to (759, 362)
Screenshot: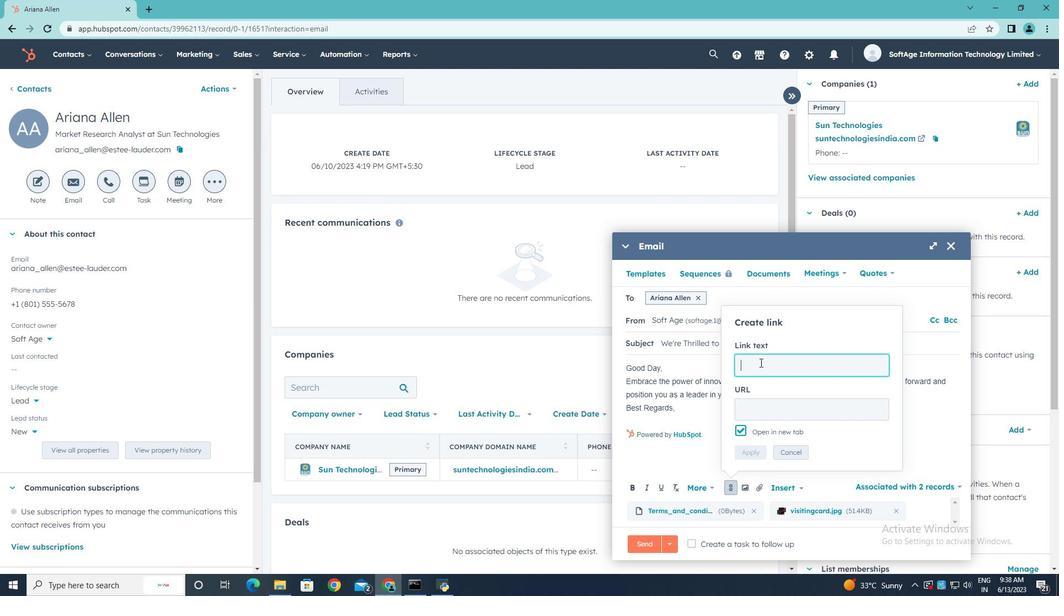 
Action: Key pressed <Key.shift><Key.shift><Key.shift><Key.shift>Twitter
Screenshot: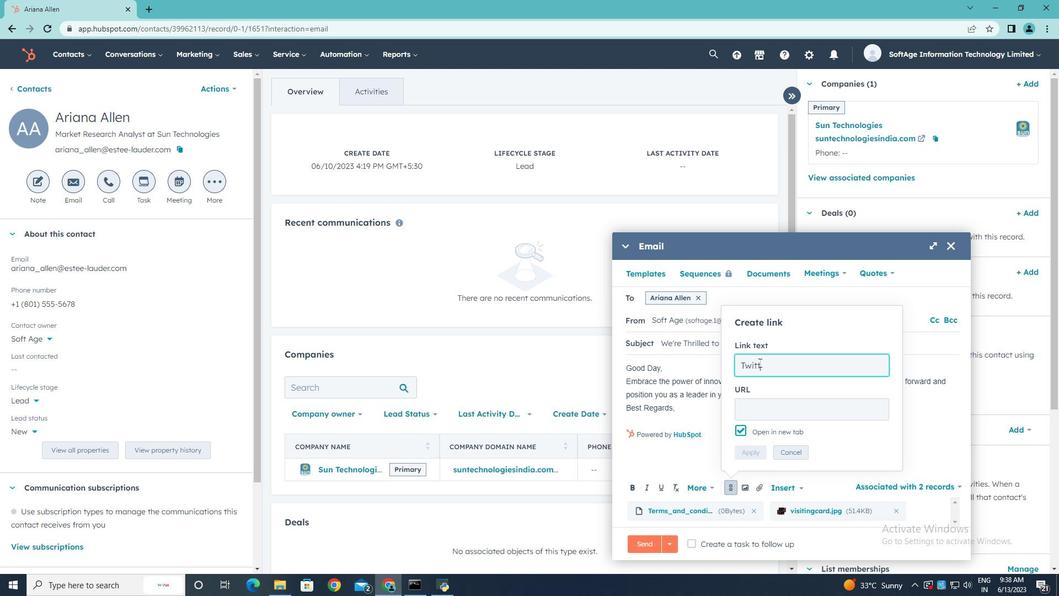 
Action: Mouse moved to (763, 407)
Screenshot: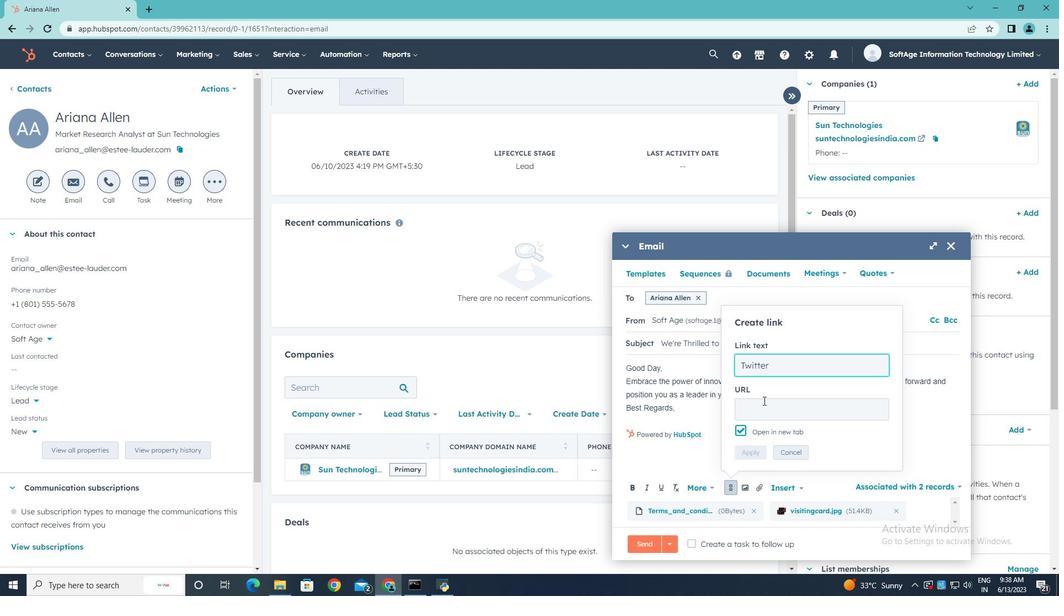 
Action: Mouse pressed left at (763, 407)
Screenshot: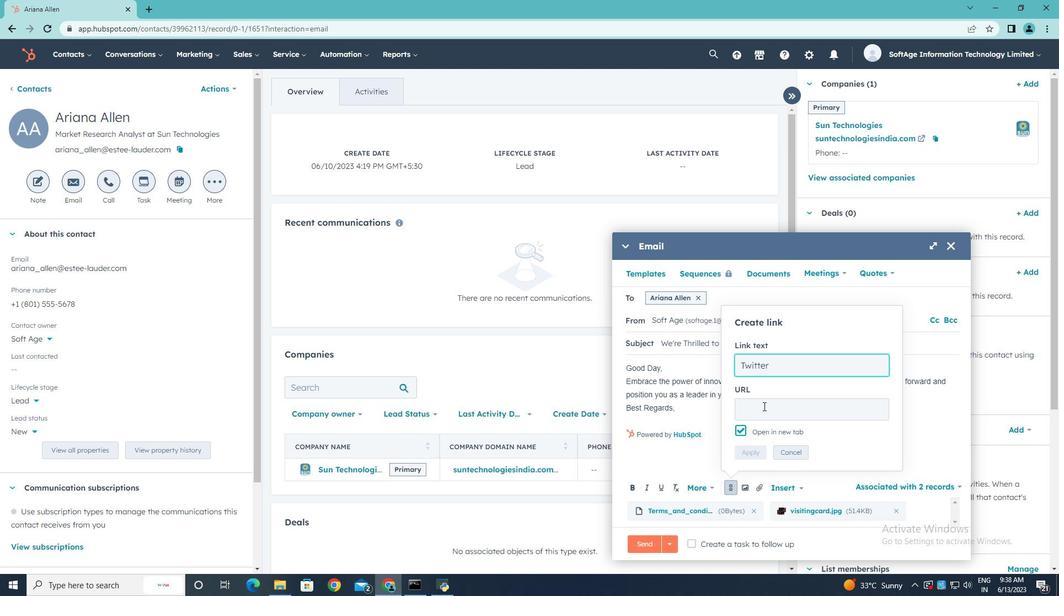 
Action: Mouse moved to (763, 407)
Screenshot: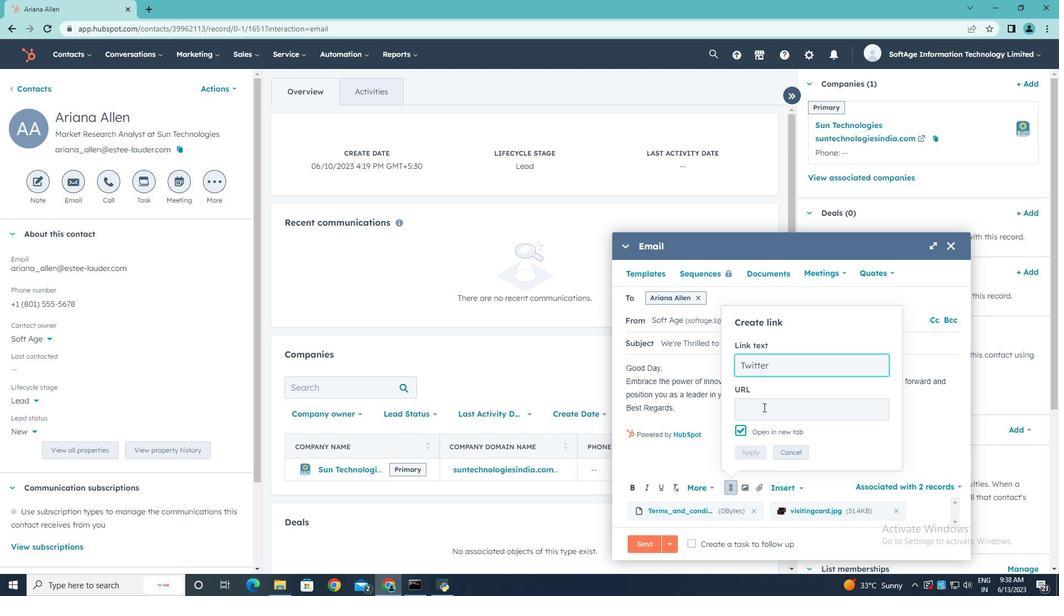 
Action: Key pressed twitter.com
Screenshot: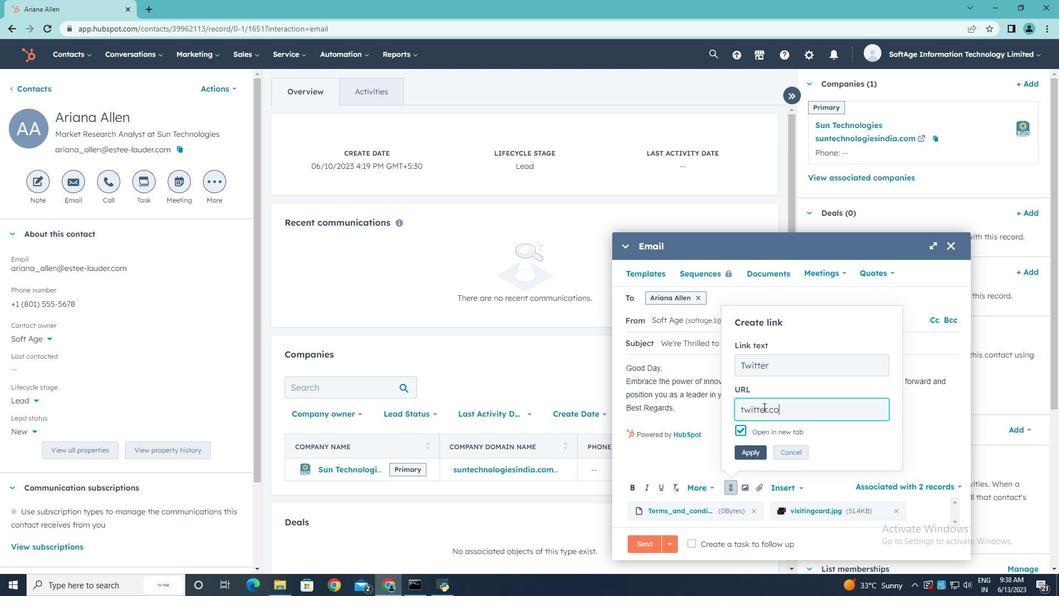 
Action: Mouse moved to (759, 452)
Screenshot: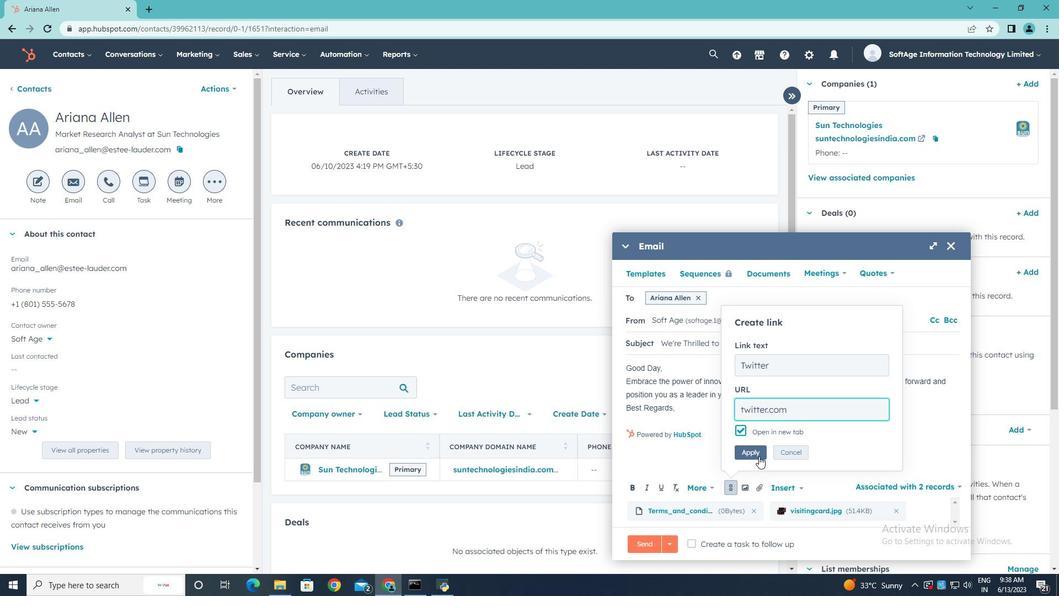 
Action: Mouse pressed left at (759, 452)
Screenshot: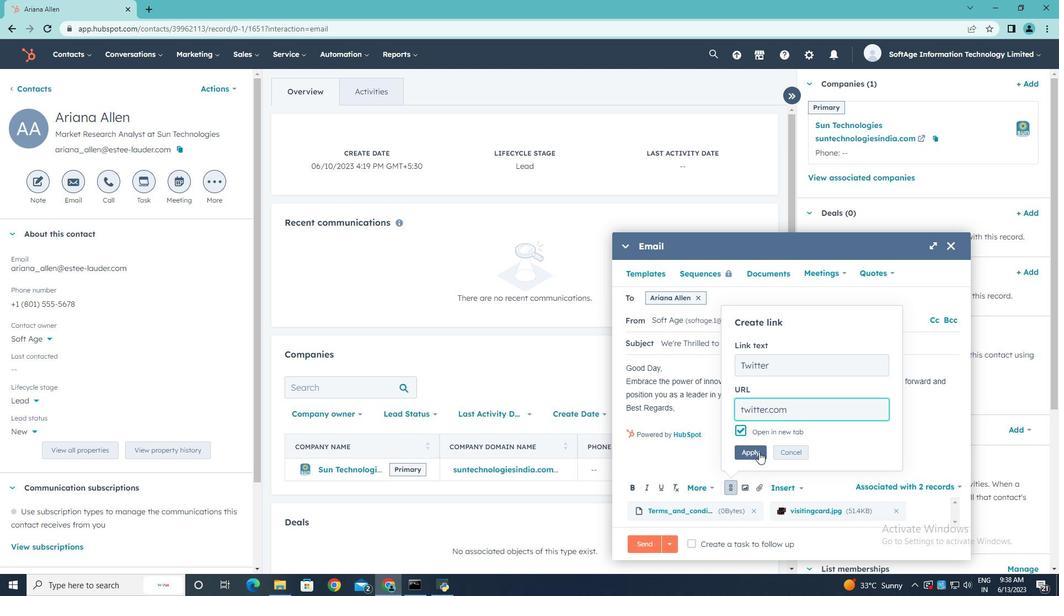 
Action: Mouse moved to (692, 544)
Screenshot: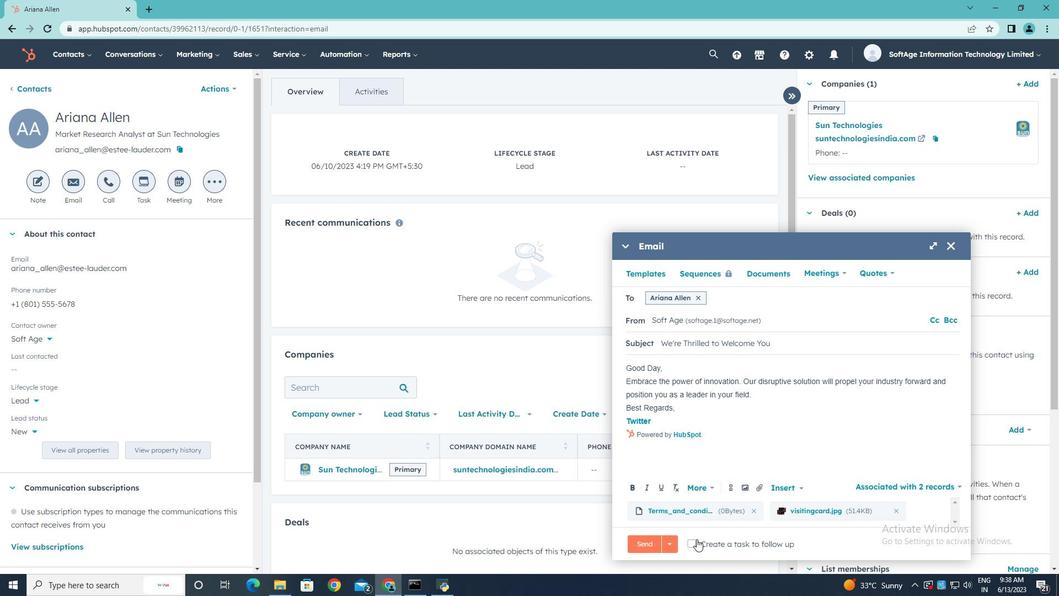 
Action: Mouse pressed left at (692, 544)
Screenshot: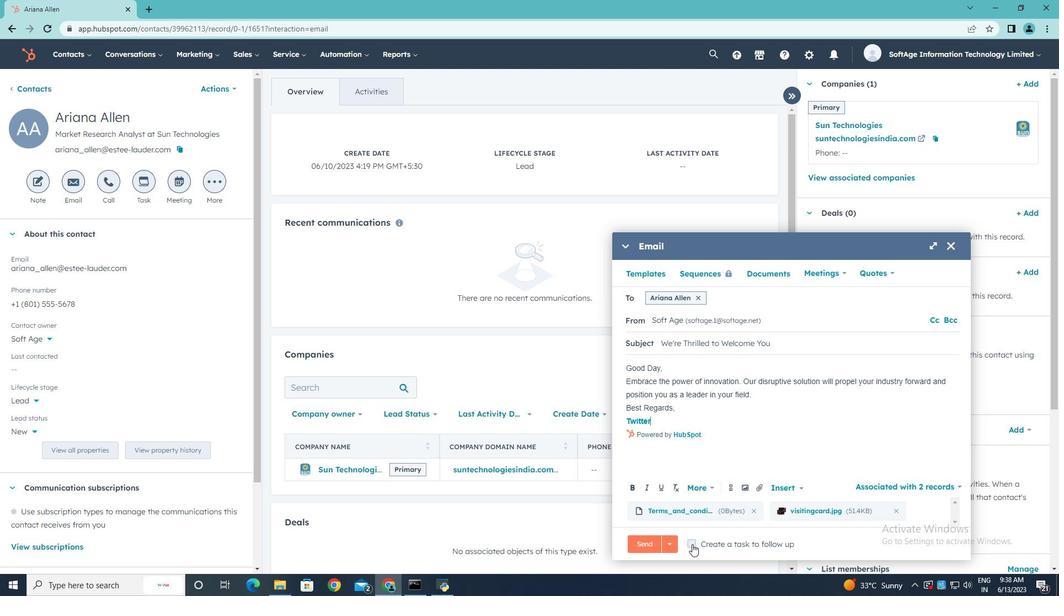 
Action: Mouse moved to (905, 541)
Screenshot: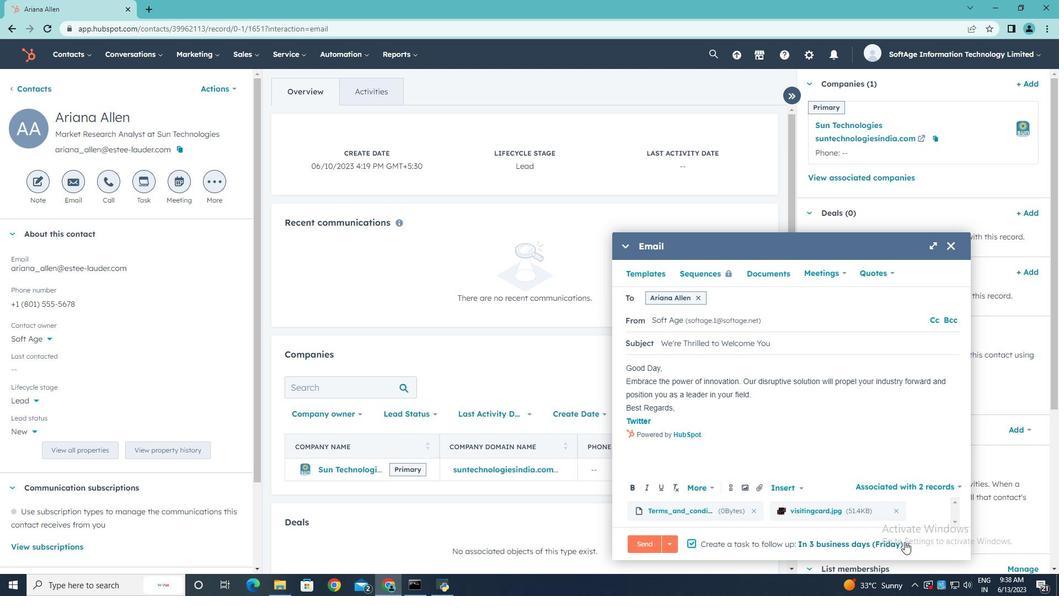 
Action: Mouse pressed left at (905, 541)
Screenshot: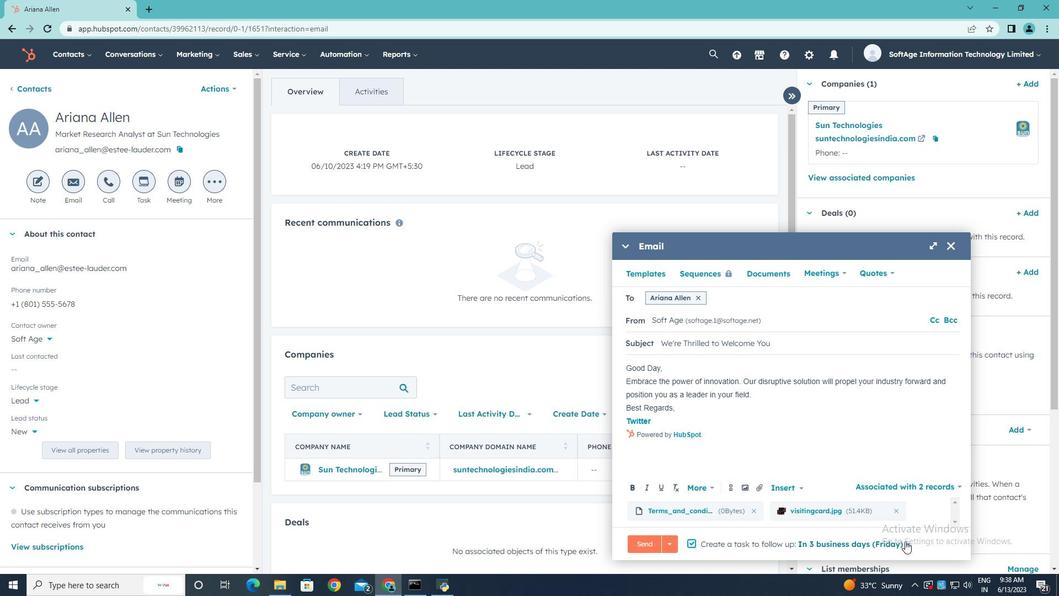 
Action: Mouse moved to (885, 480)
Screenshot: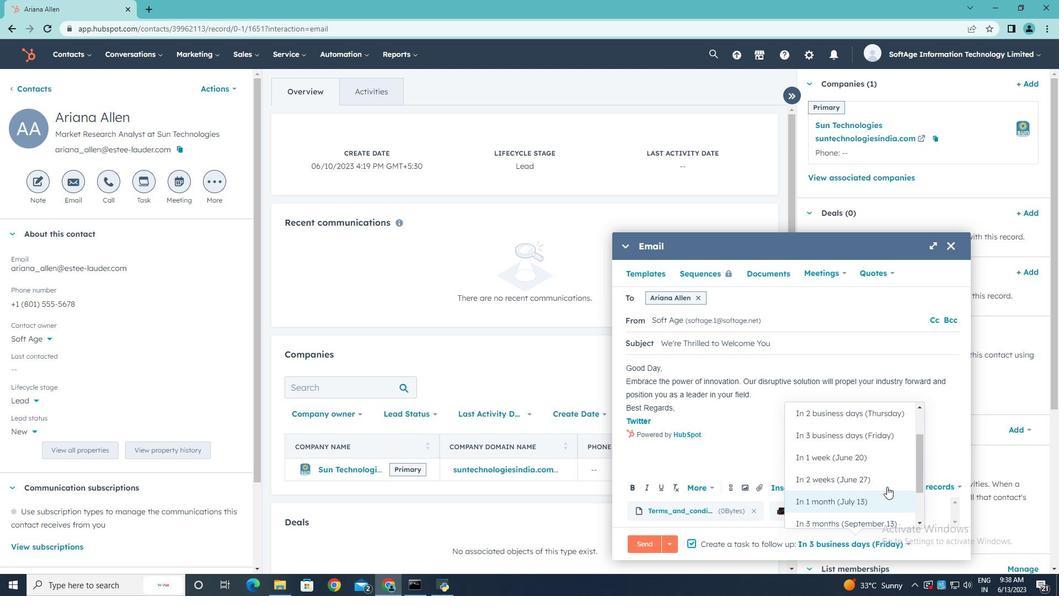 
Action: Mouse scrolled (885, 480) with delta (0, 0)
Screenshot: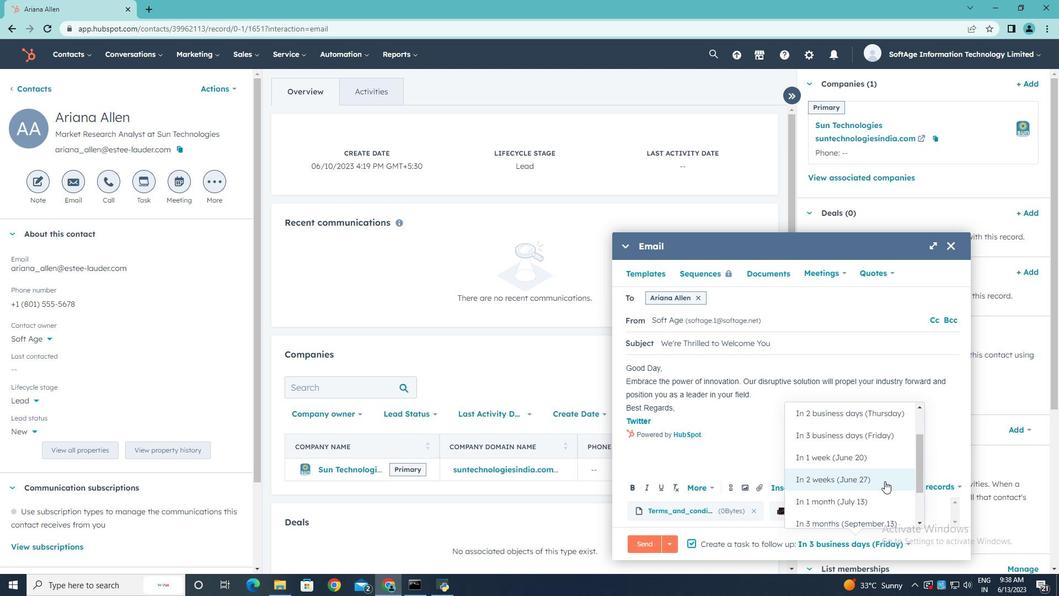 
Action: Mouse scrolled (885, 480) with delta (0, 0)
Screenshot: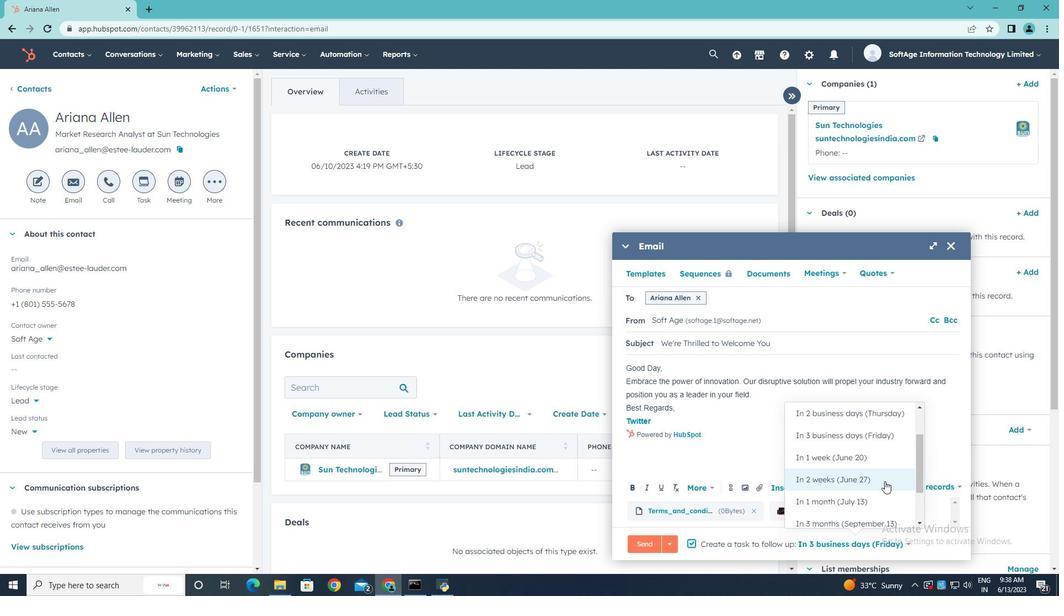 
Action: Mouse scrolled (885, 480) with delta (0, 0)
Screenshot: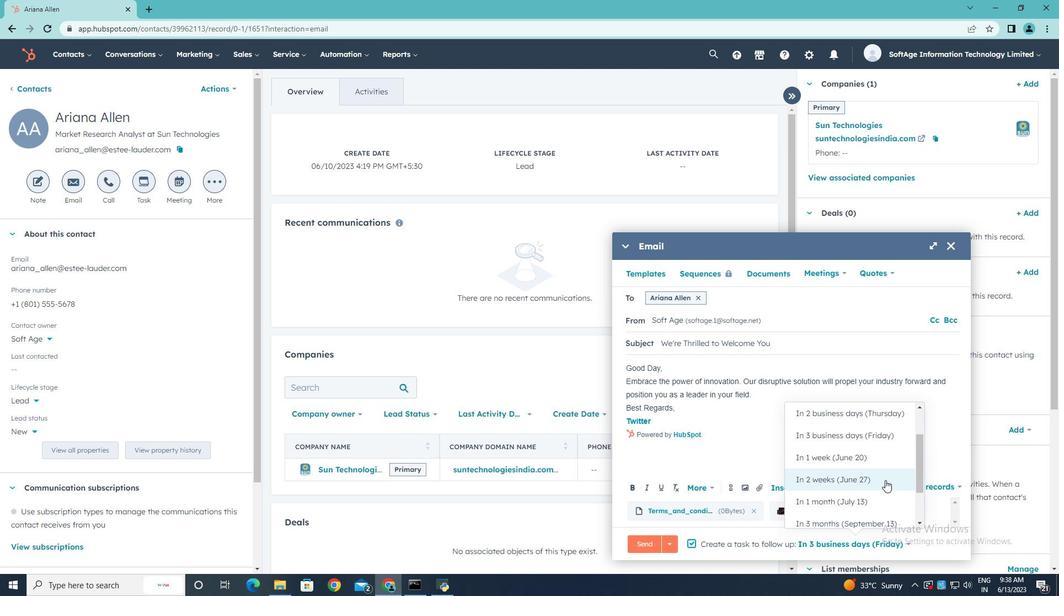 
Action: Mouse scrolled (885, 480) with delta (0, 0)
Screenshot: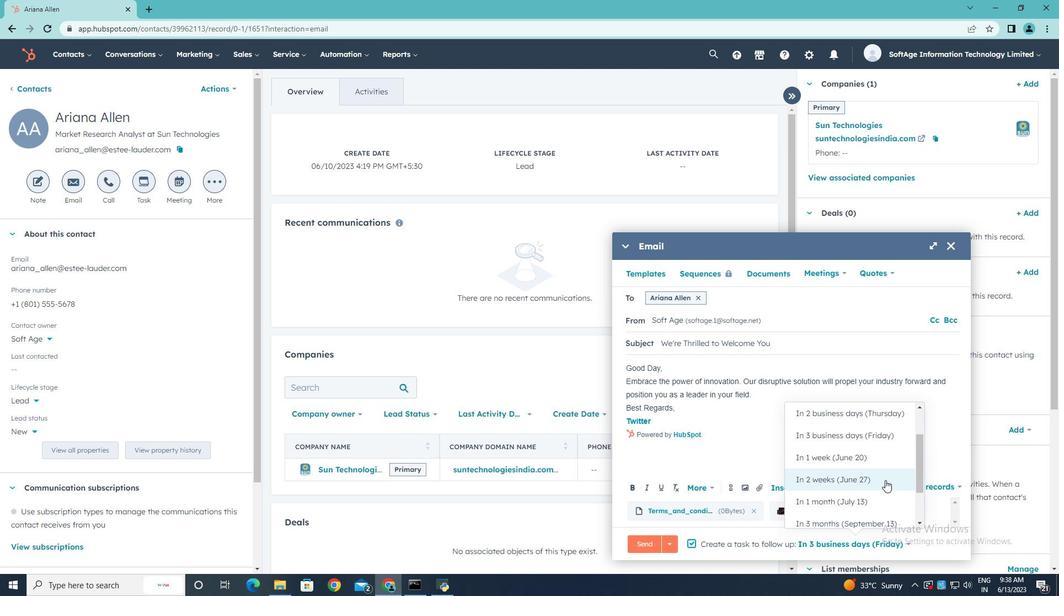 
Action: Mouse moved to (851, 443)
Screenshot: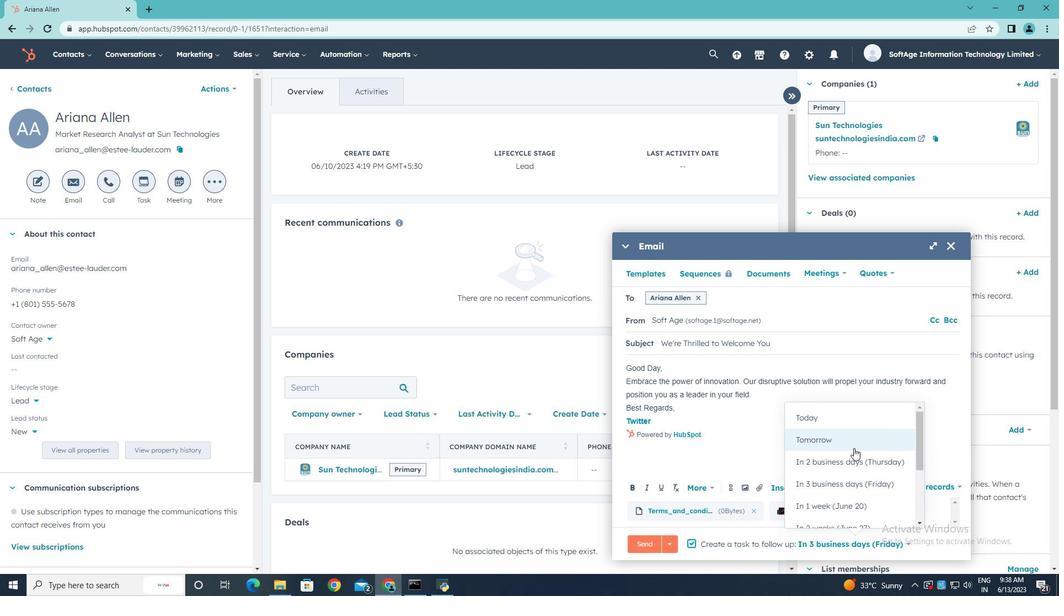 
Action: Mouse pressed left at (851, 443)
Screenshot: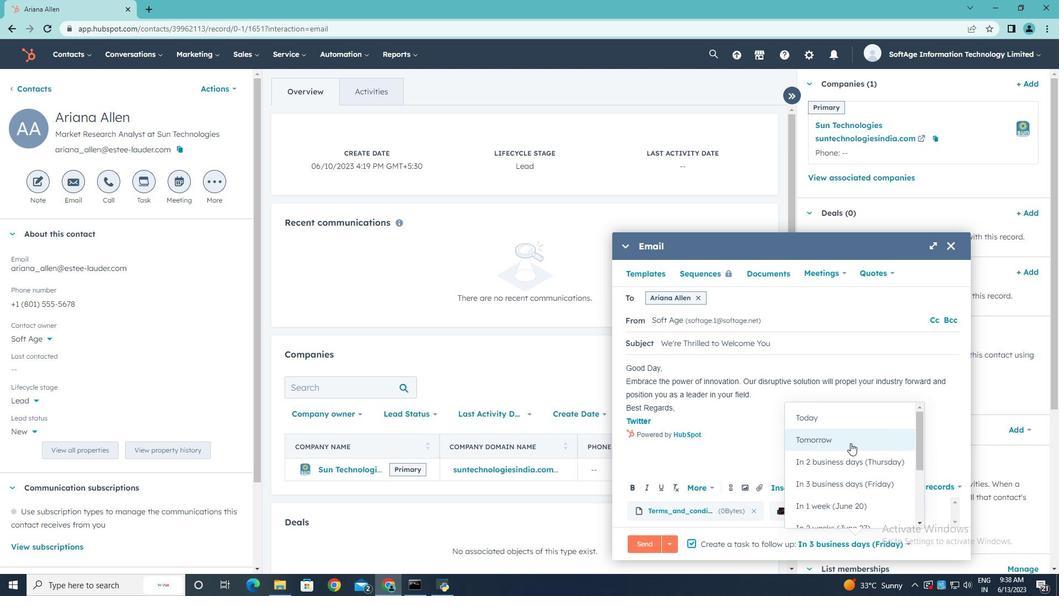 
Action: Mouse moved to (648, 543)
Screenshot: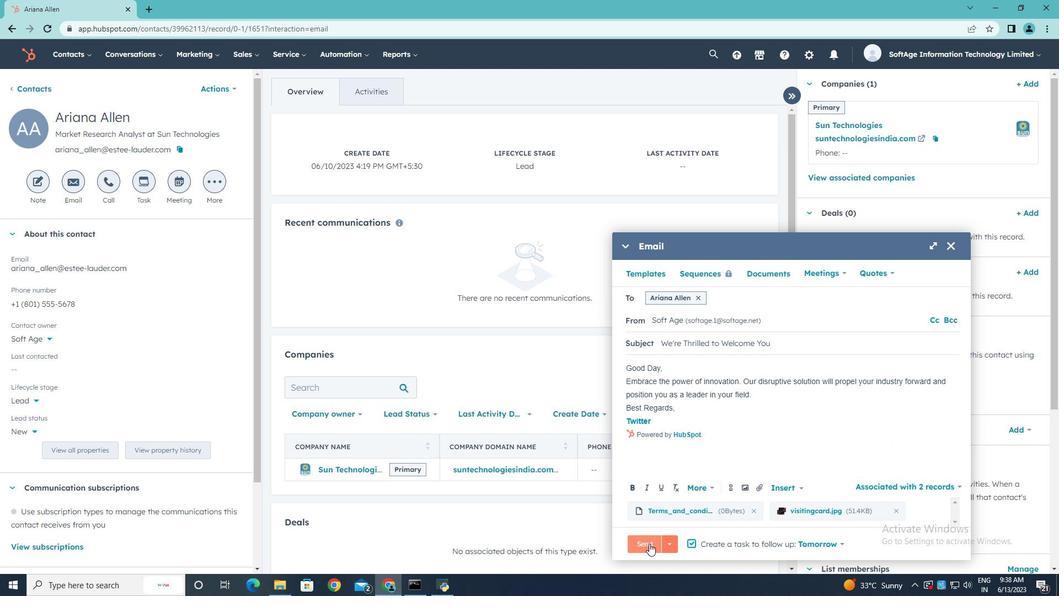 
Action: Mouse pressed left at (648, 543)
Screenshot: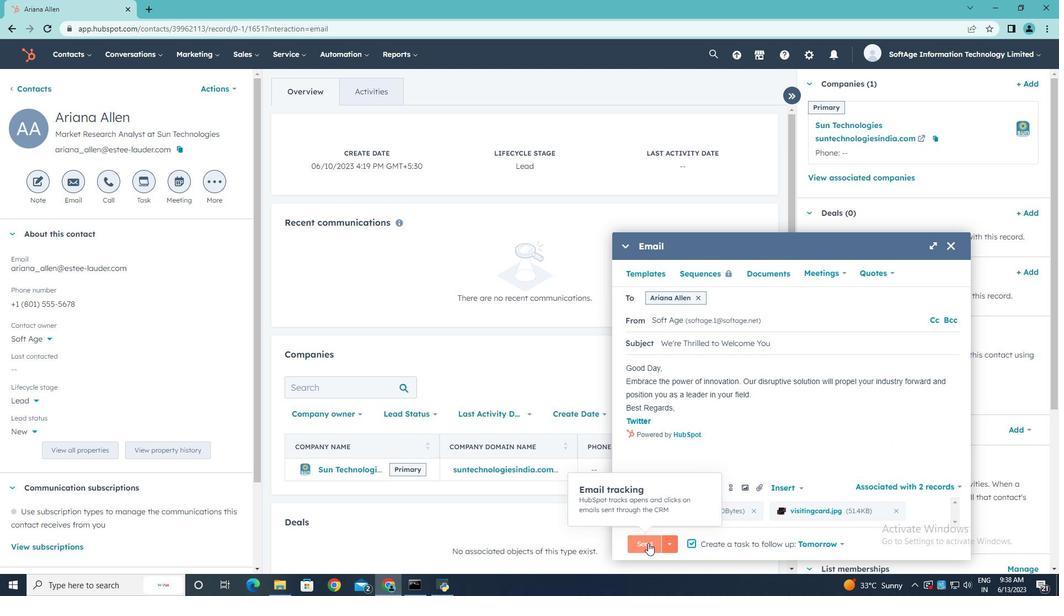 
